 Task: Look for products in the category "Chardonnay" from Florina only.
Action: Mouse moved to (1035, 348)
Screenshot: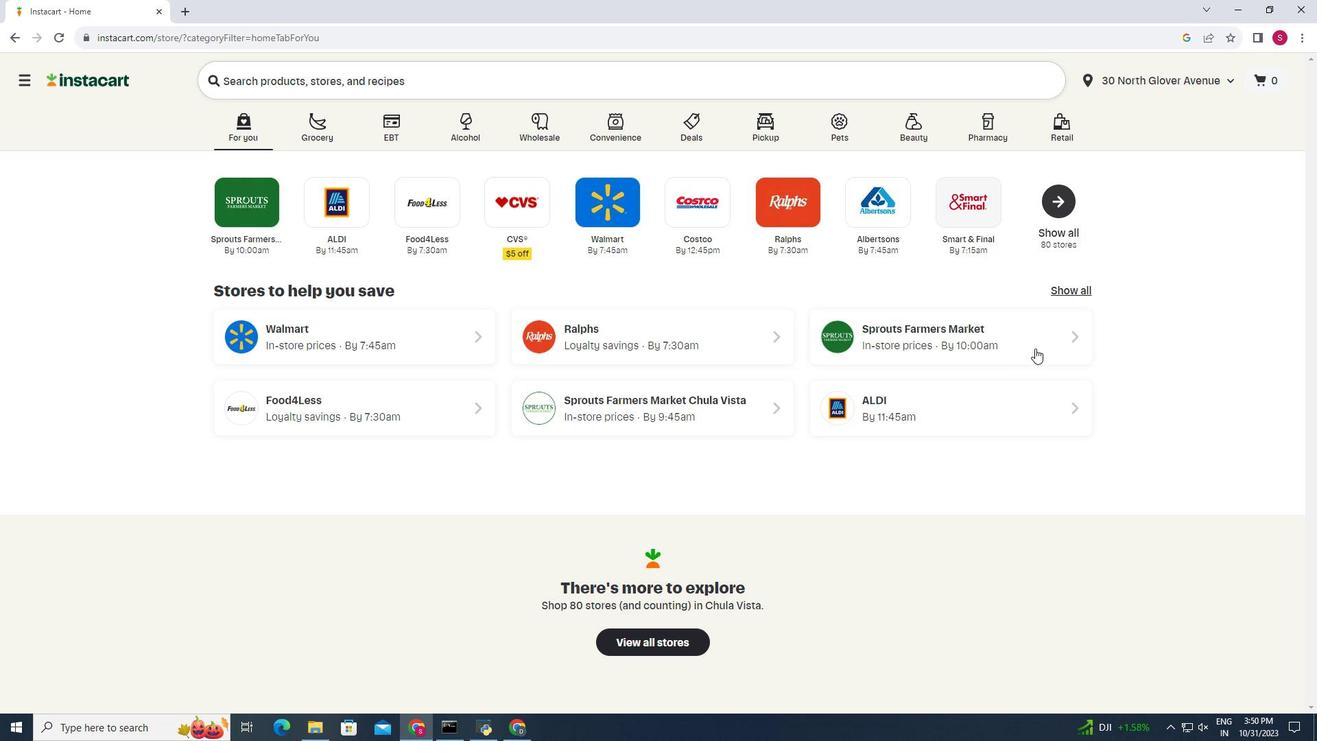 
Action: Mouse pressed left at (1035, 348)
Screenshot: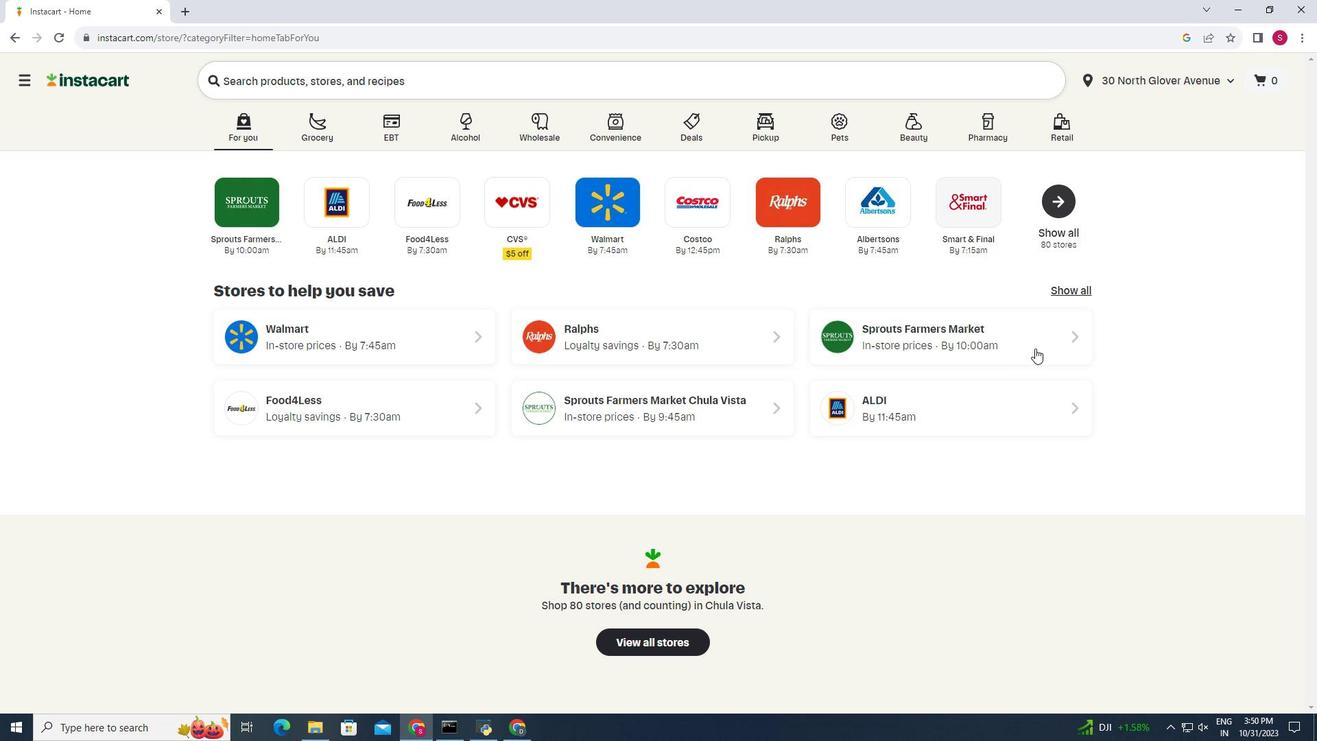 
Action: Mouse moved to (50, 647)
Screenshot: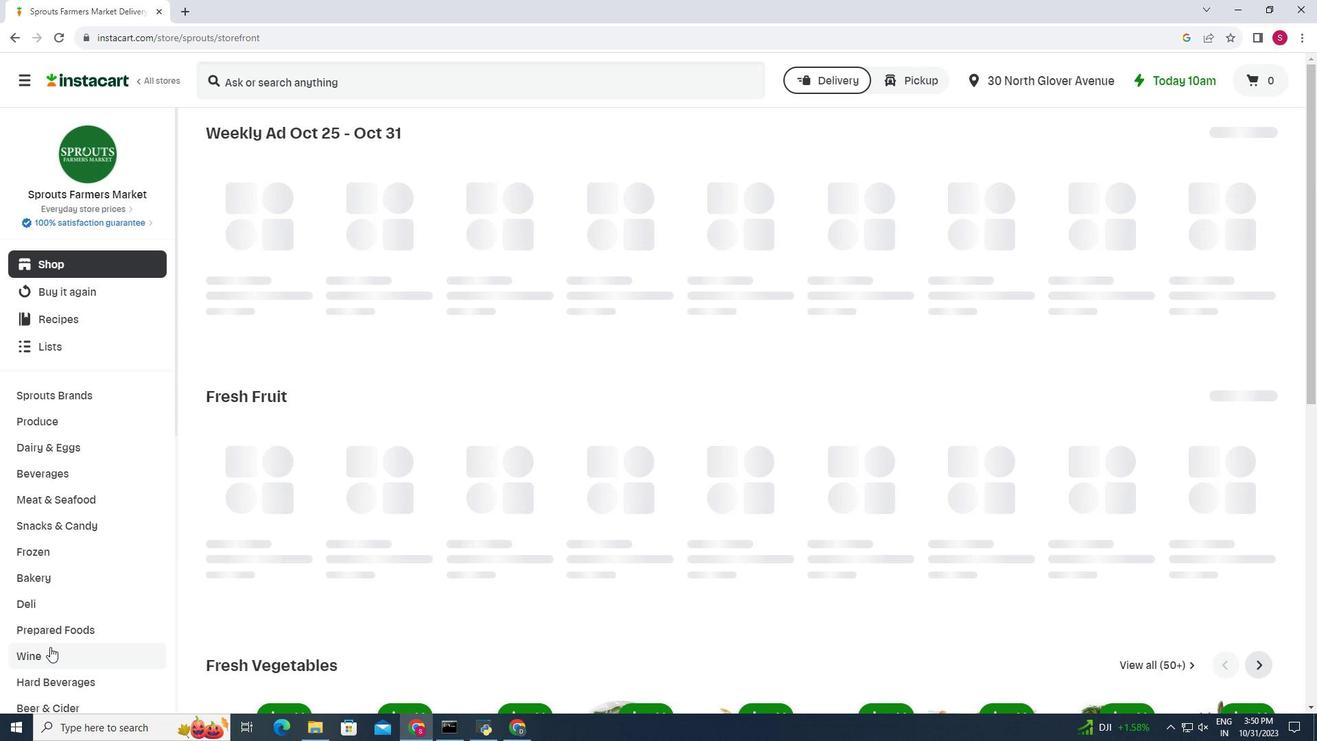 
Action: Mouse pressed left at (50, 647)
Screenshot: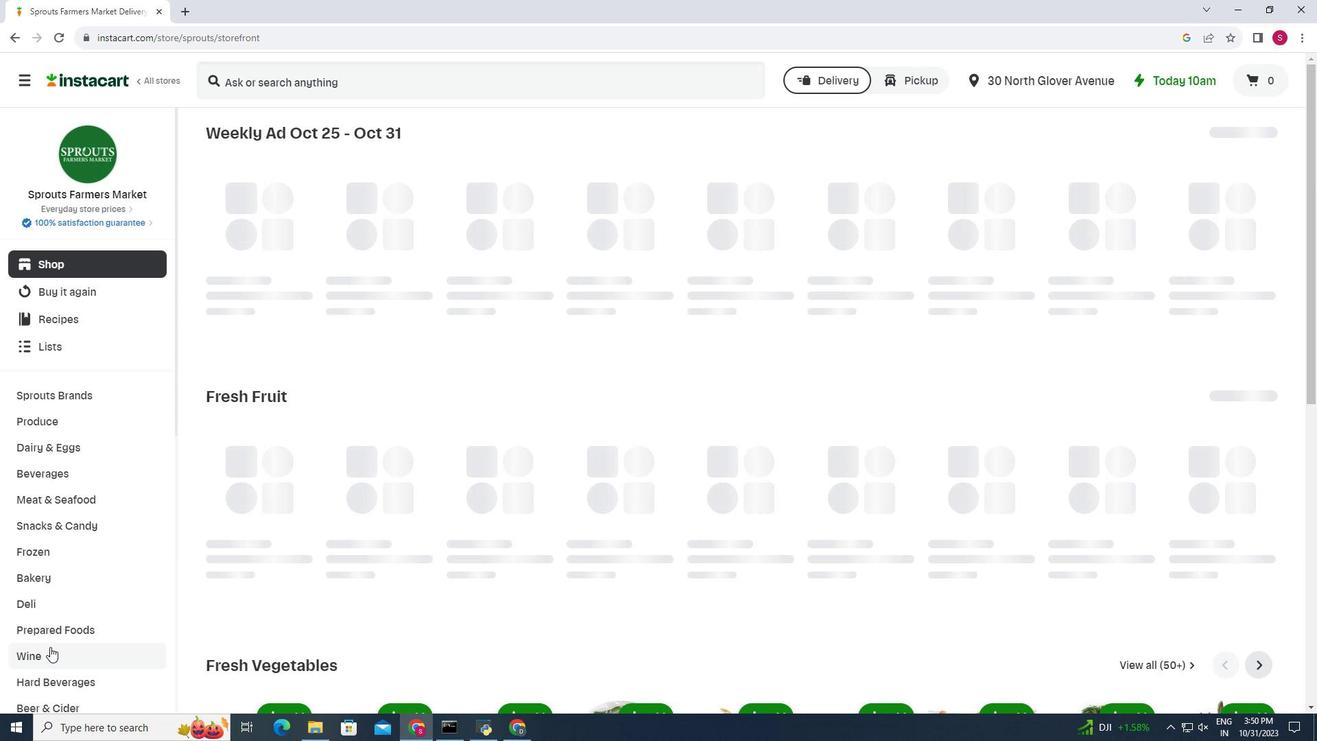
Action: Mouse moved to (373, 166)
Screenshot: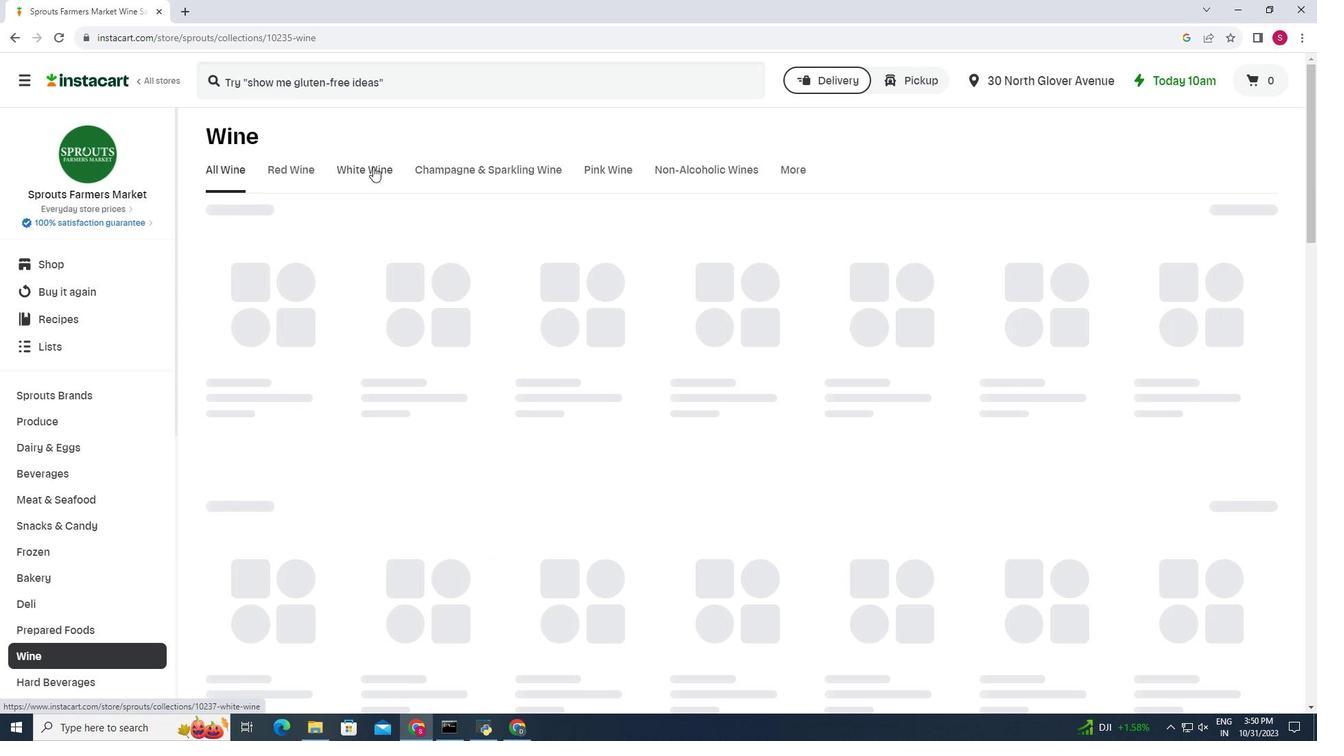 
Action: Mouse pressed left at (373, 166)
Screenshot: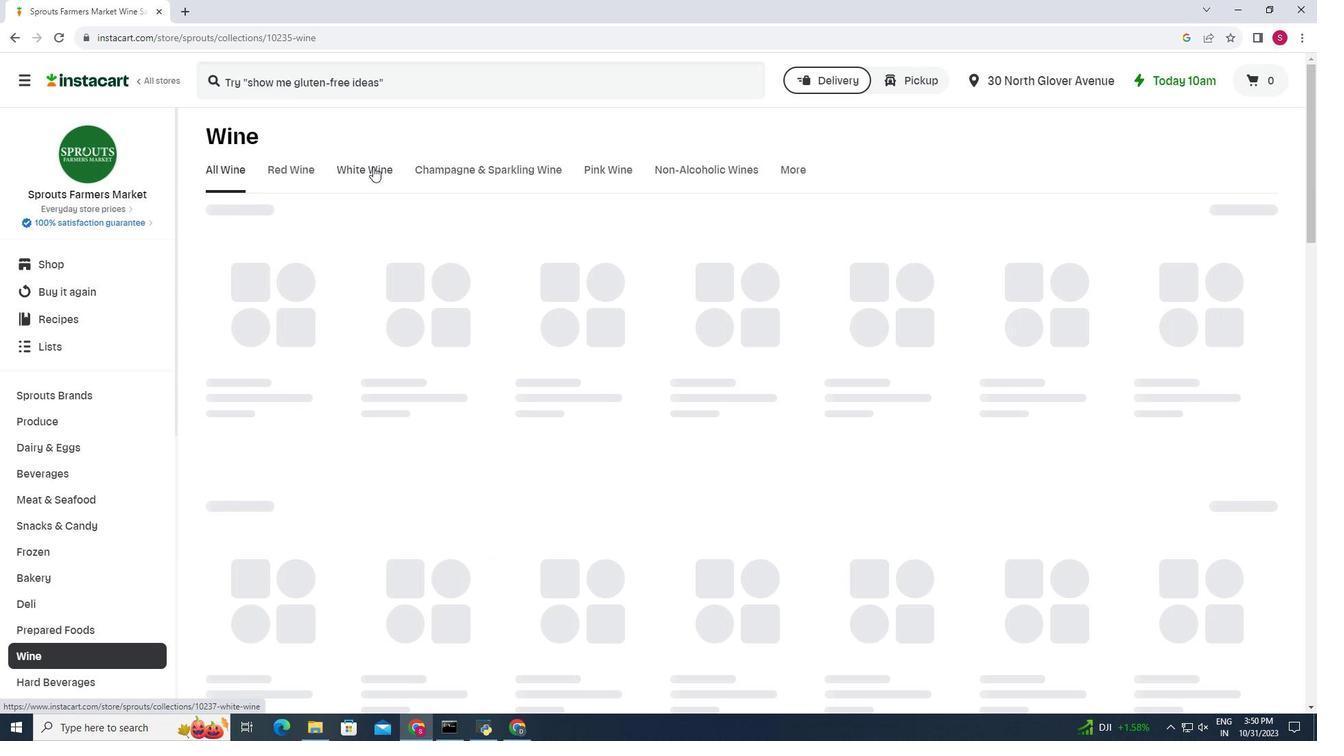 
Action: Mouse moved to (453, 234)
Screenshot: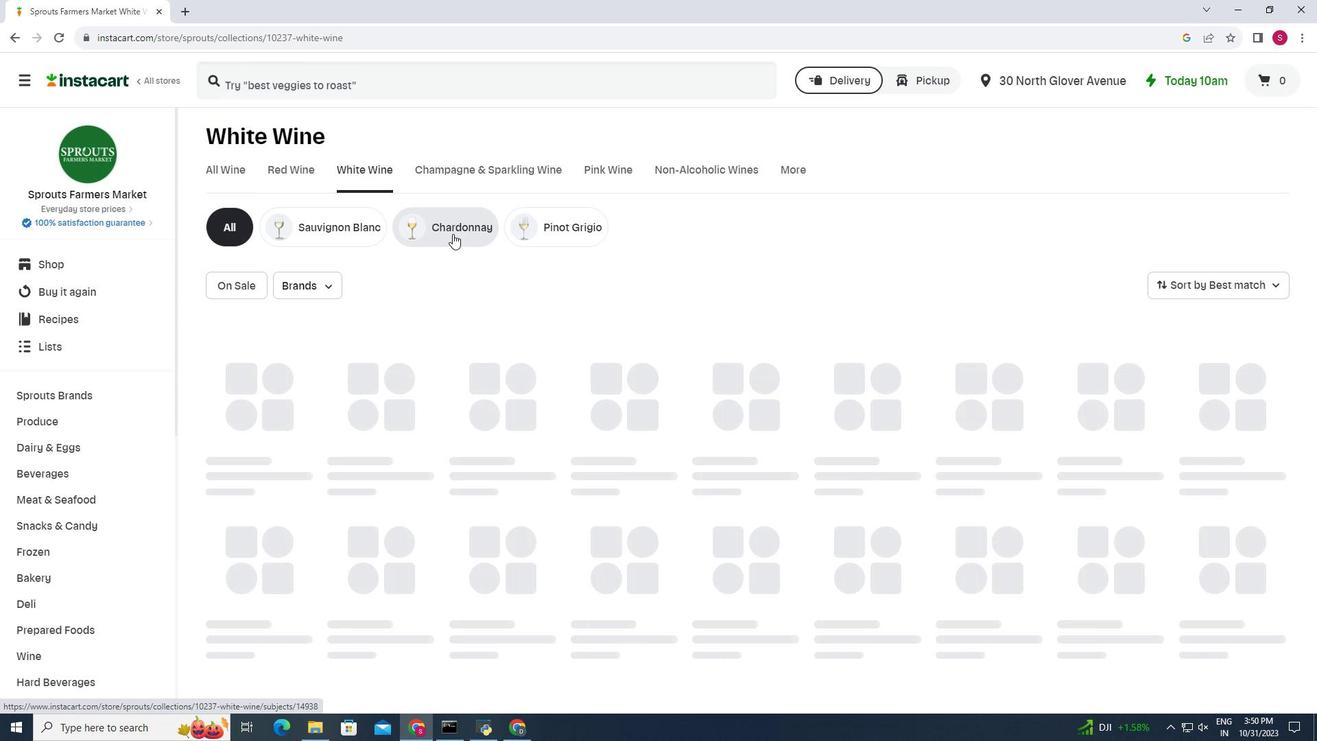 
Action: Mouse pressed left at (453, 234)
Screenshot: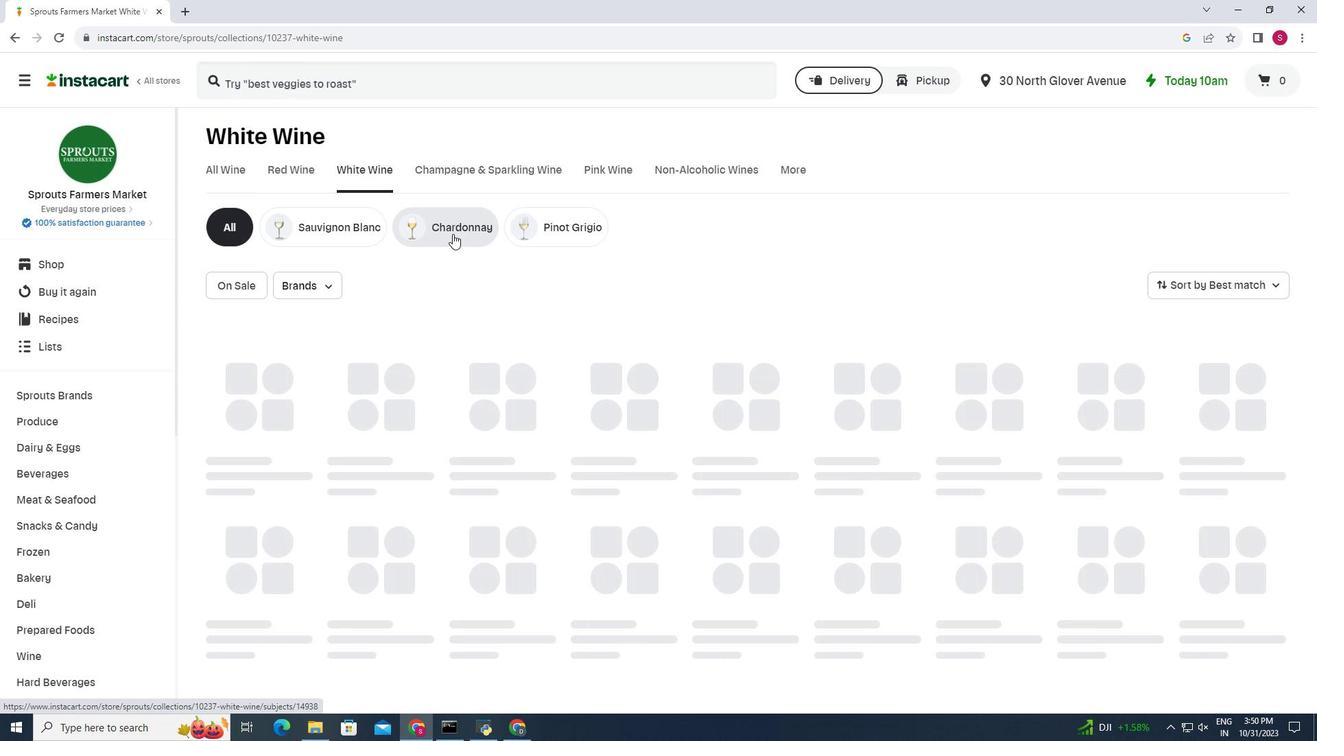
Action: Mouse moved to (313, 284)
Screenshot: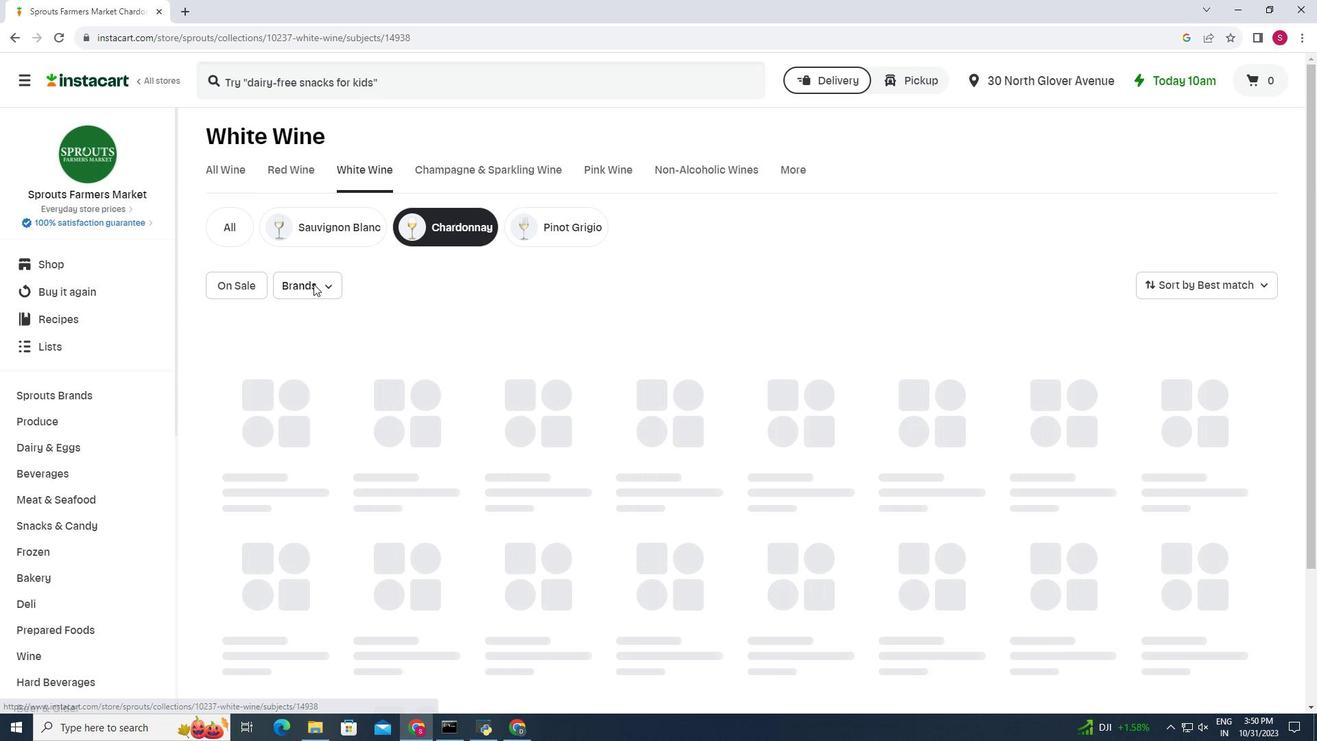
Action: Mouse pressed left at (313, 284)
Screenshot: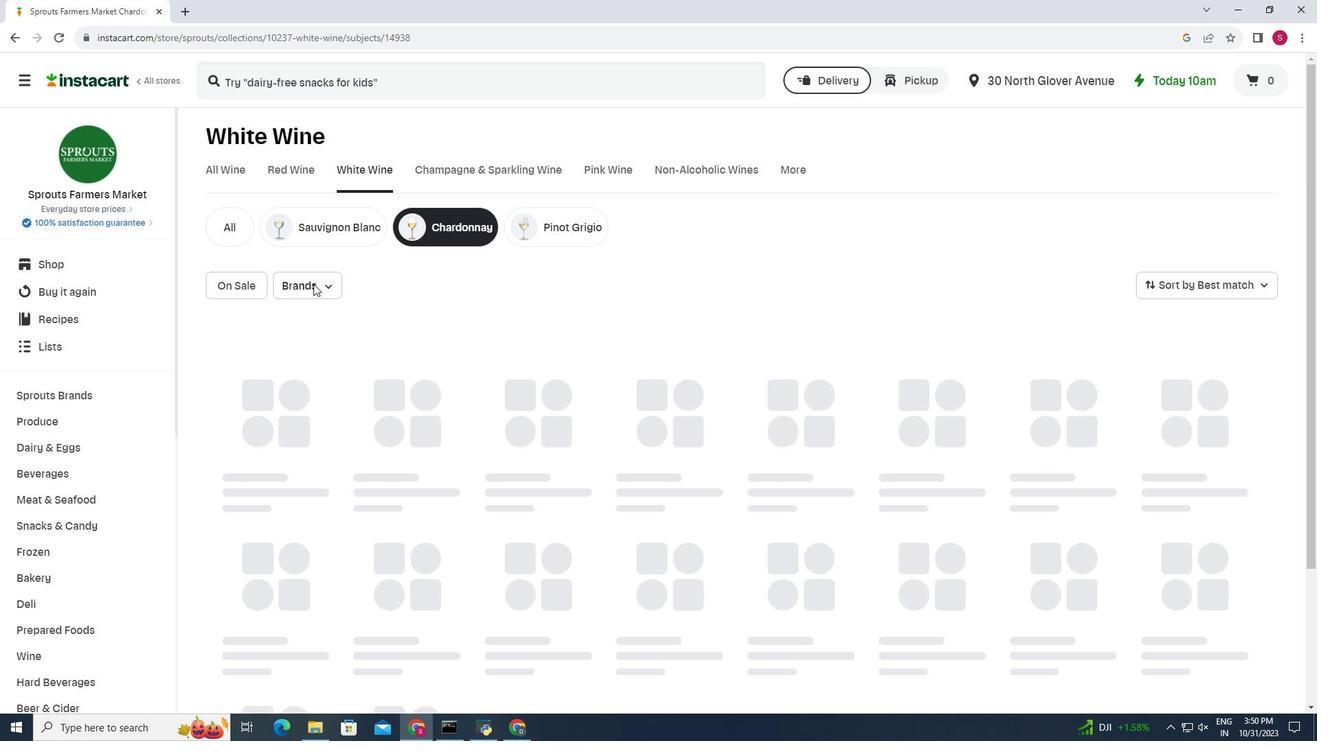 
Action: Mouse moved to (360, 341)
Screenshot: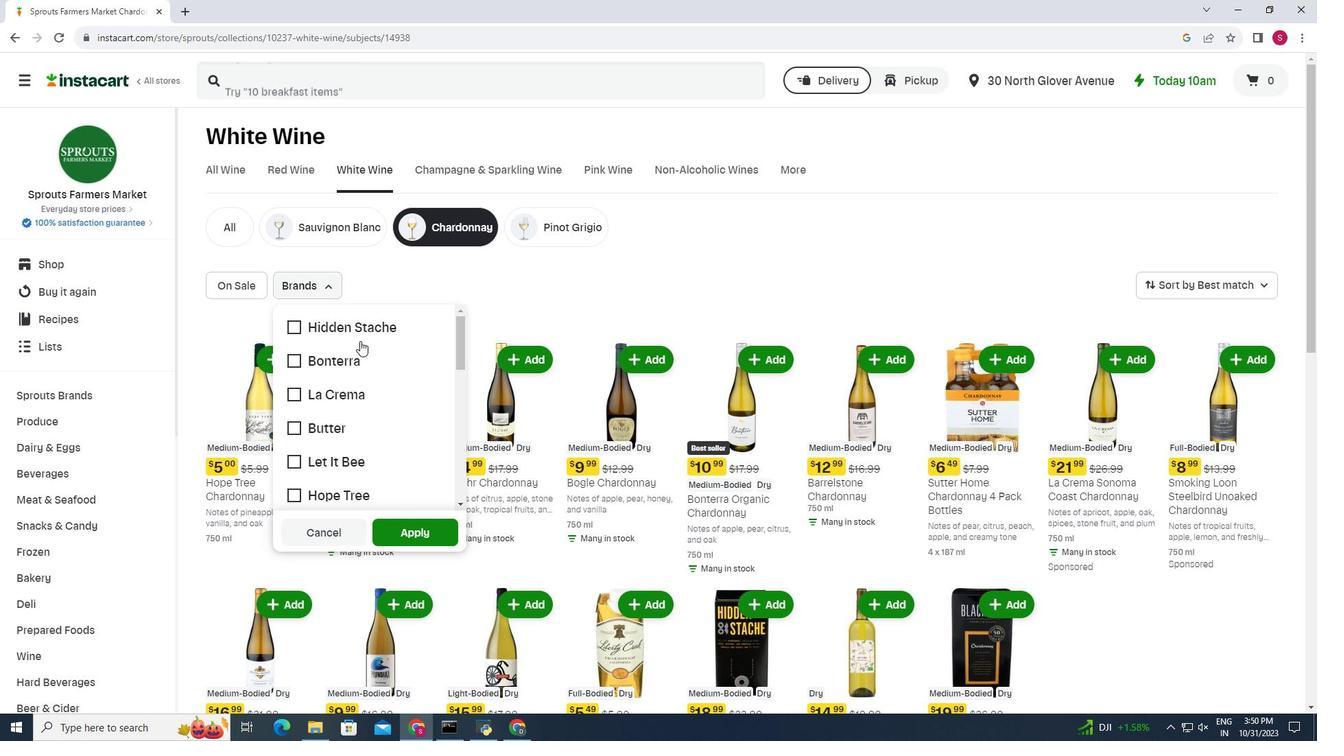 
Action: Mouse scrolled (360, 340) with delta (0, 0)
Screenshot: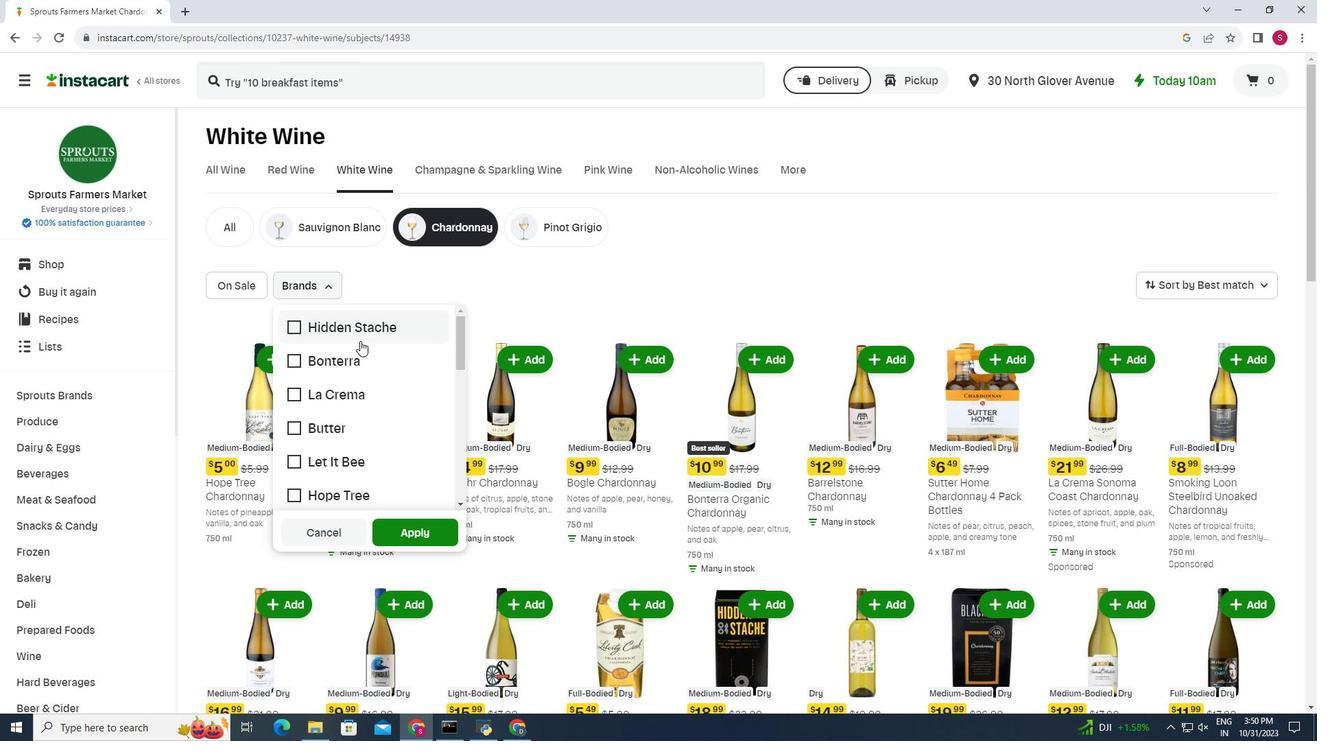 
Action: Mouse moved to (361, 341)
Screenshot: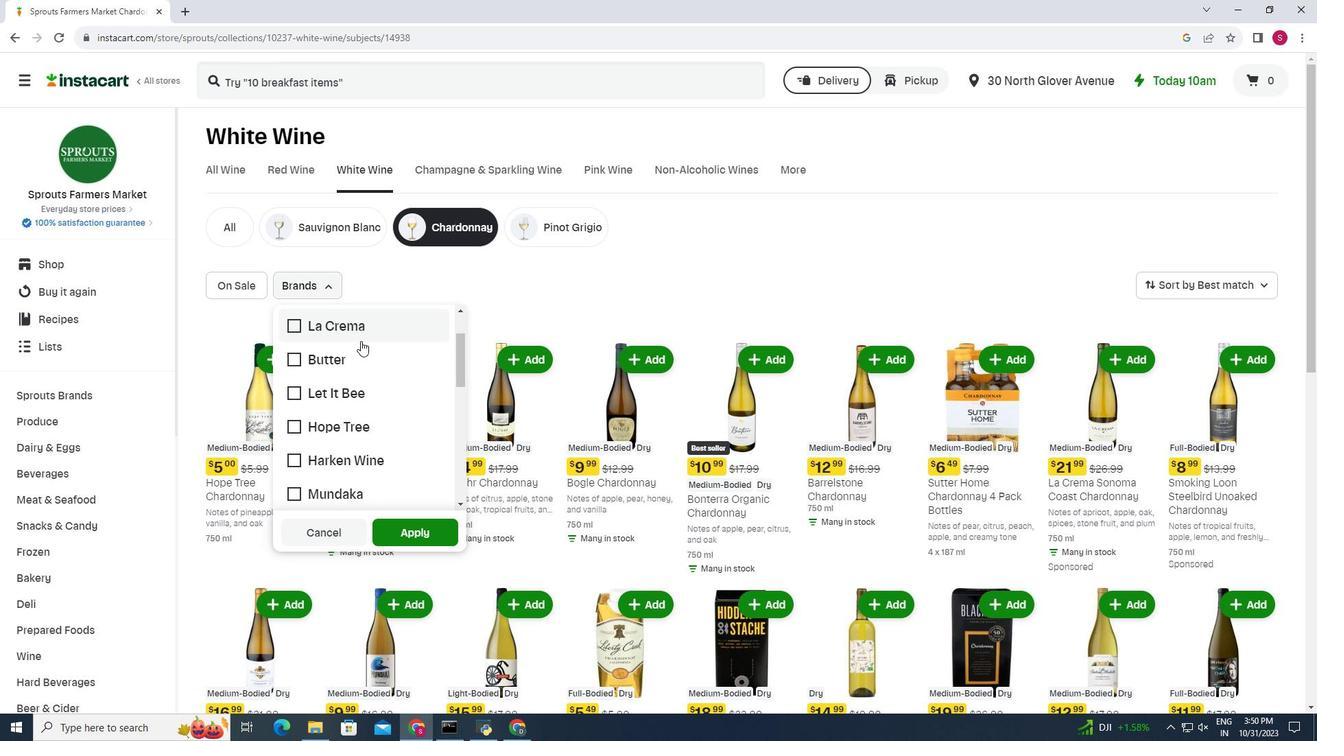 
Action: Mouse scrolled (361, 340) with delta (0, 0)
Screenshot: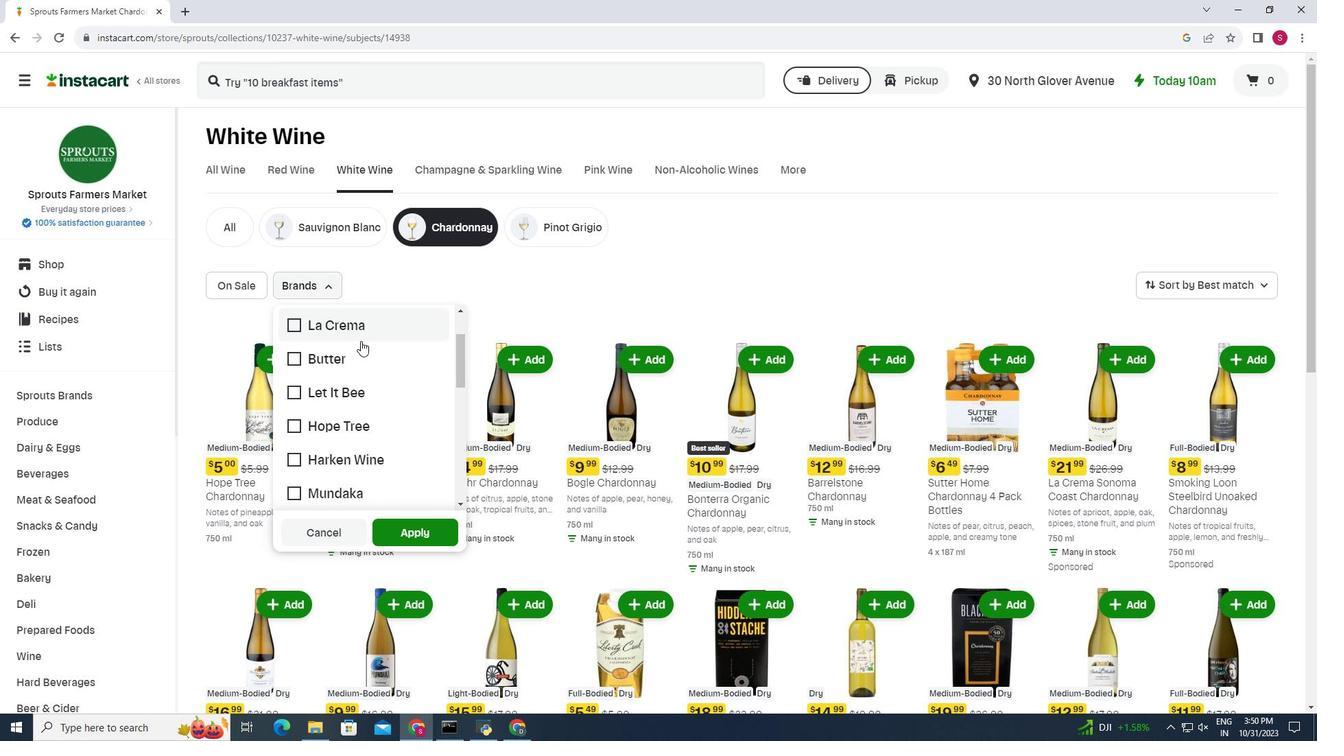 
Action: Mouse scrolled (361, 340) with delta (0, 0)
Screenshot: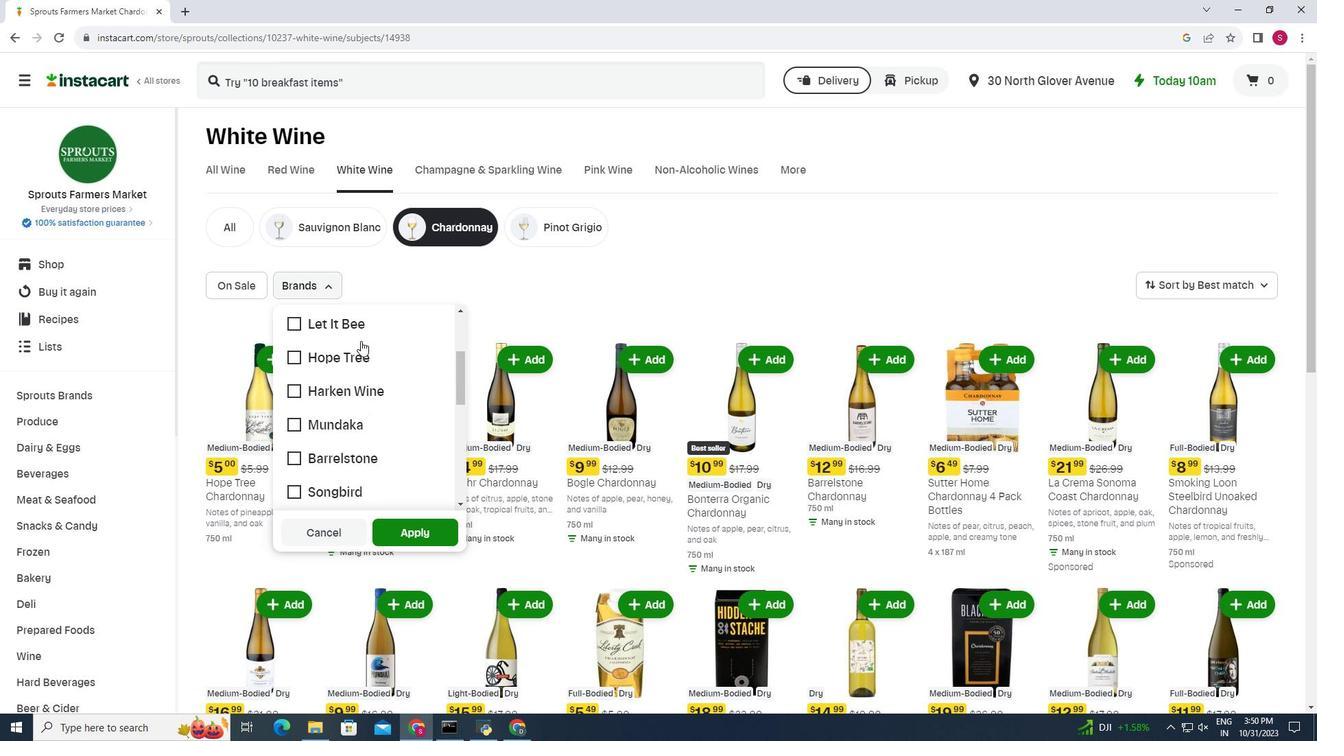 
Action: Mouse scrolled (361, 340) with delta (0, 0)
Screenshot: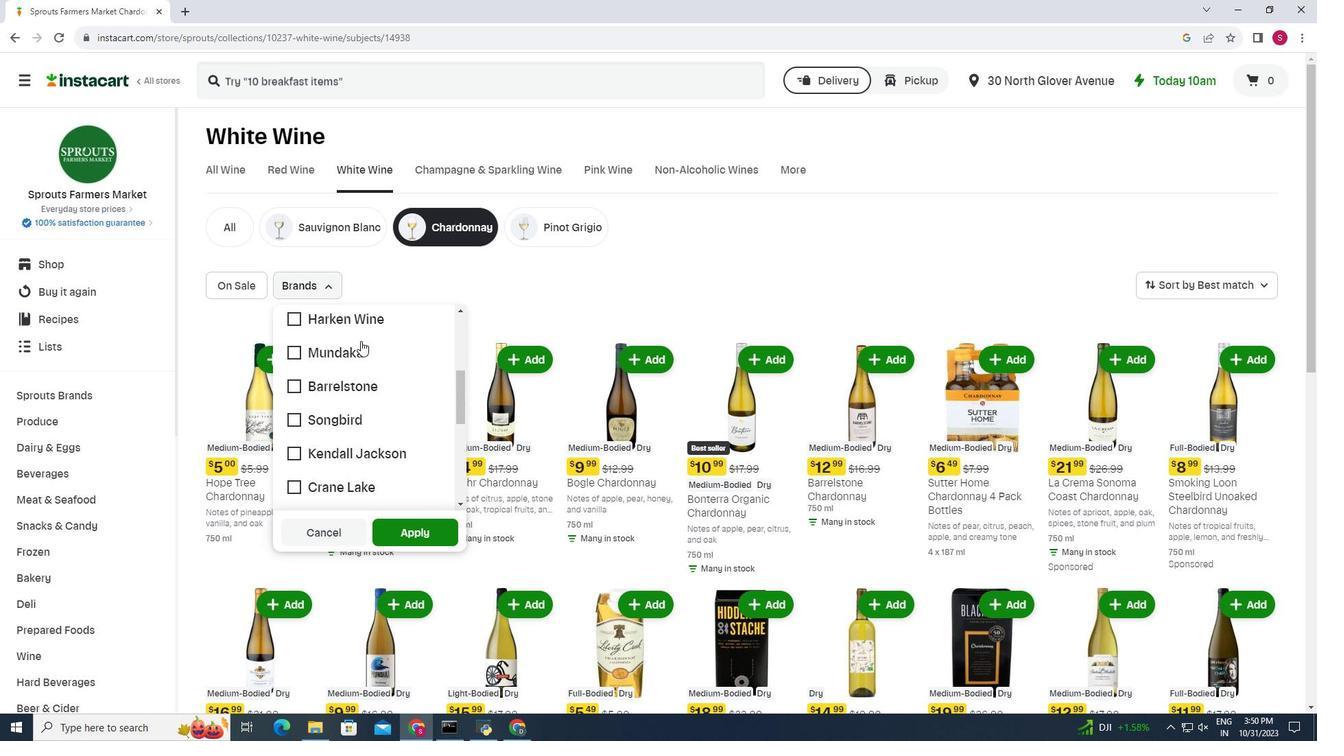 
Action: Mouse scrolled (361, 340) with delta (0, 0)
Screenshot: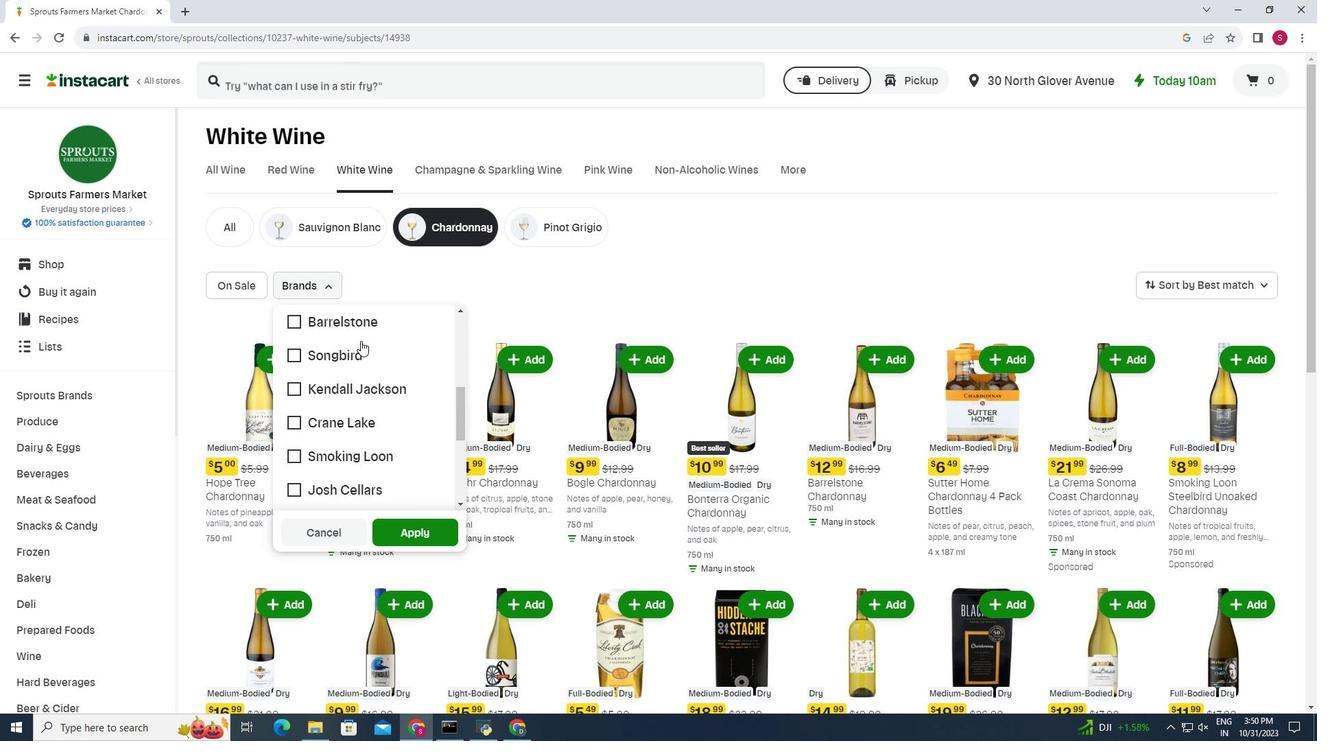 
Action: Mouse scrolled (361, 340) with delta (0, 0)
Screenshot: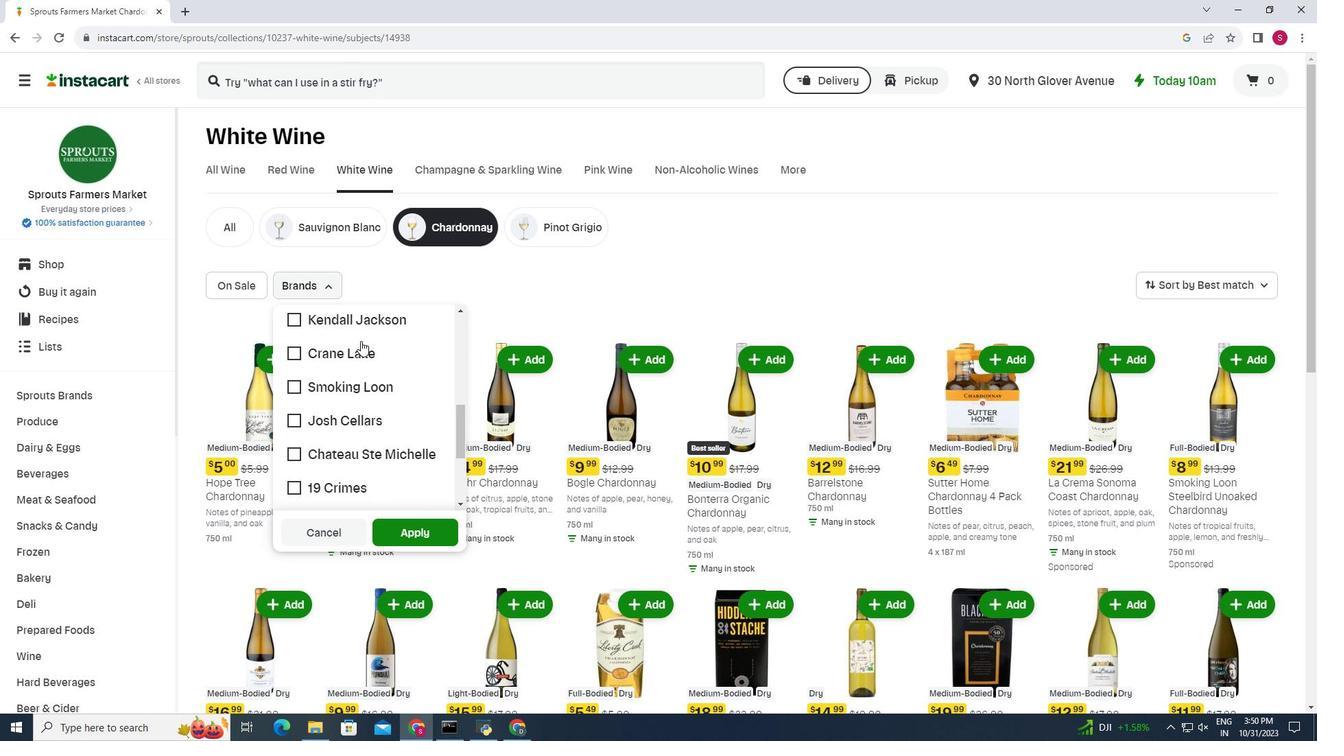 
Action: Mouse scrolled (361, 340) with delta (0, 0)
Screenshot: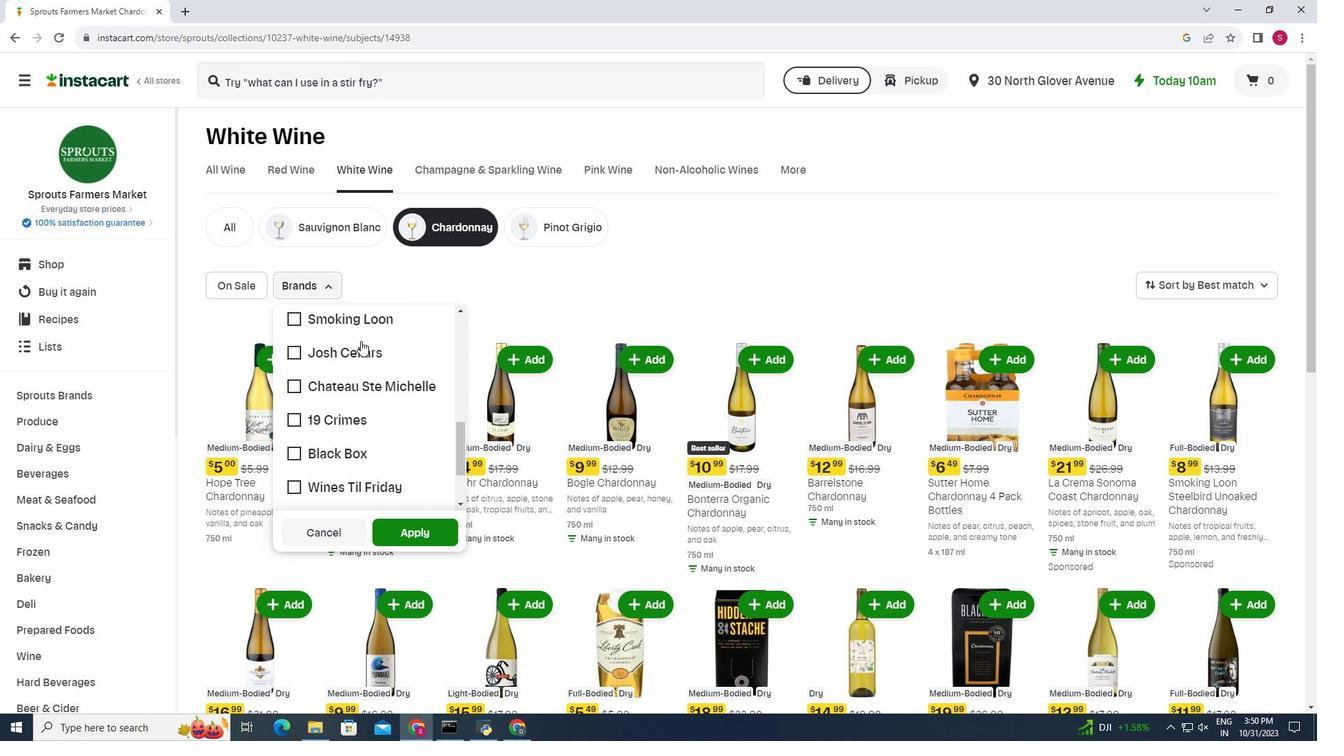 
Action: Mouse scrolled (361, 340) with delta (0, 0)
Screenshot: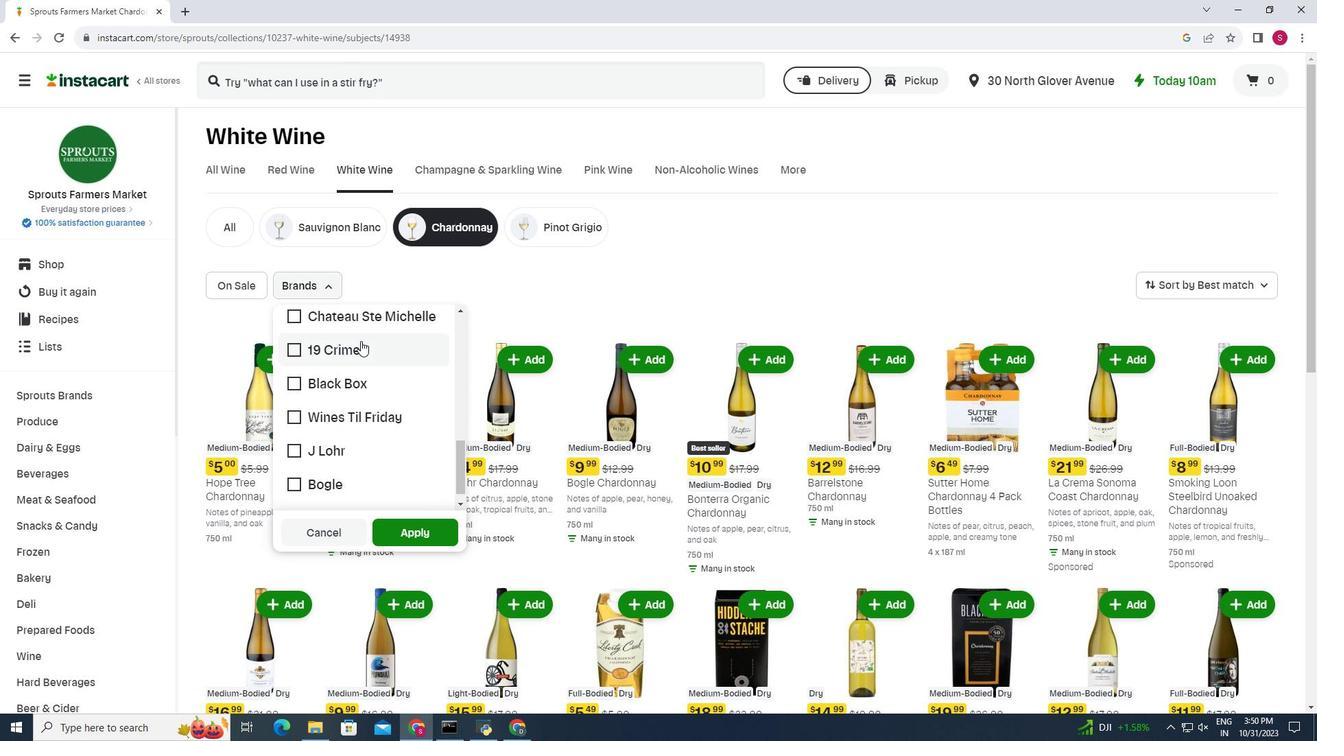
Action: Mouse moved to (411, 416)
Screenshot: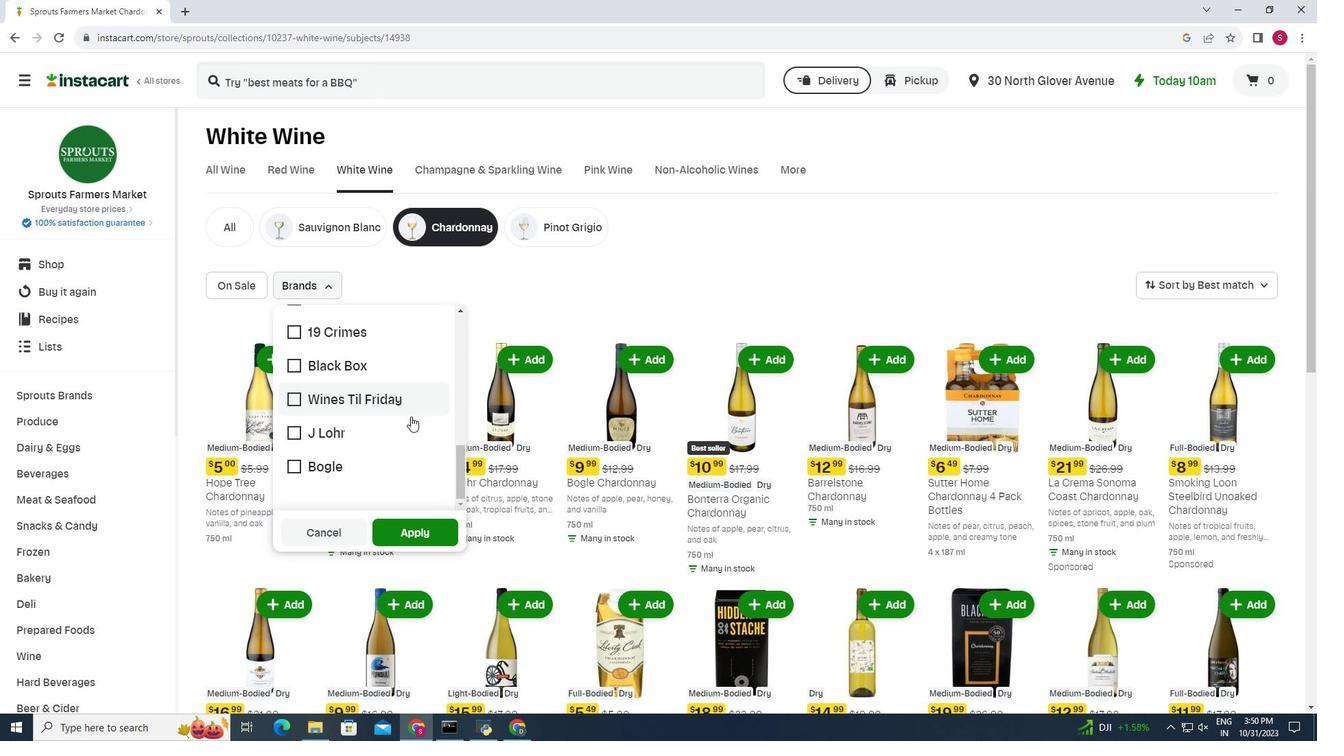 
Action: Mouse scrolled (411, 417) with delta (0, 0)
Screenshot: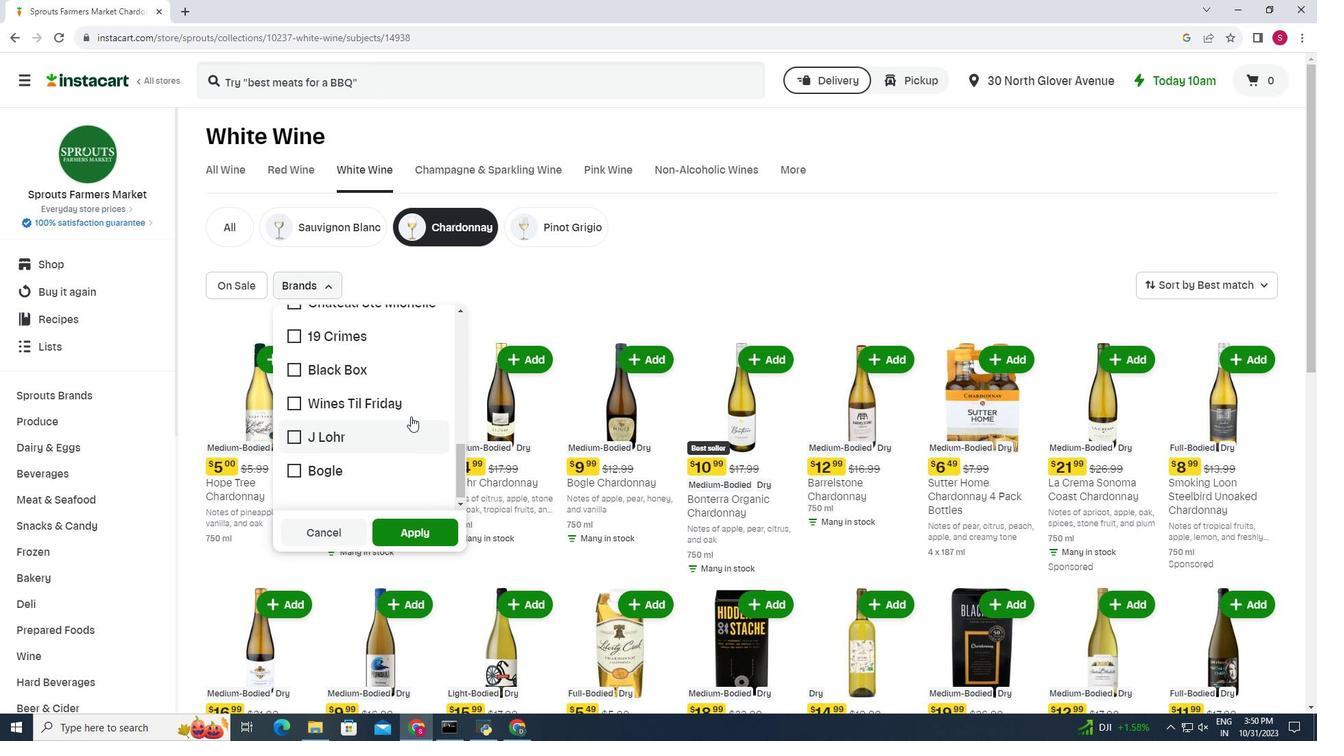 
Action: Mouse scrolled (411, 417) with delta (0, 0)
Screenshot: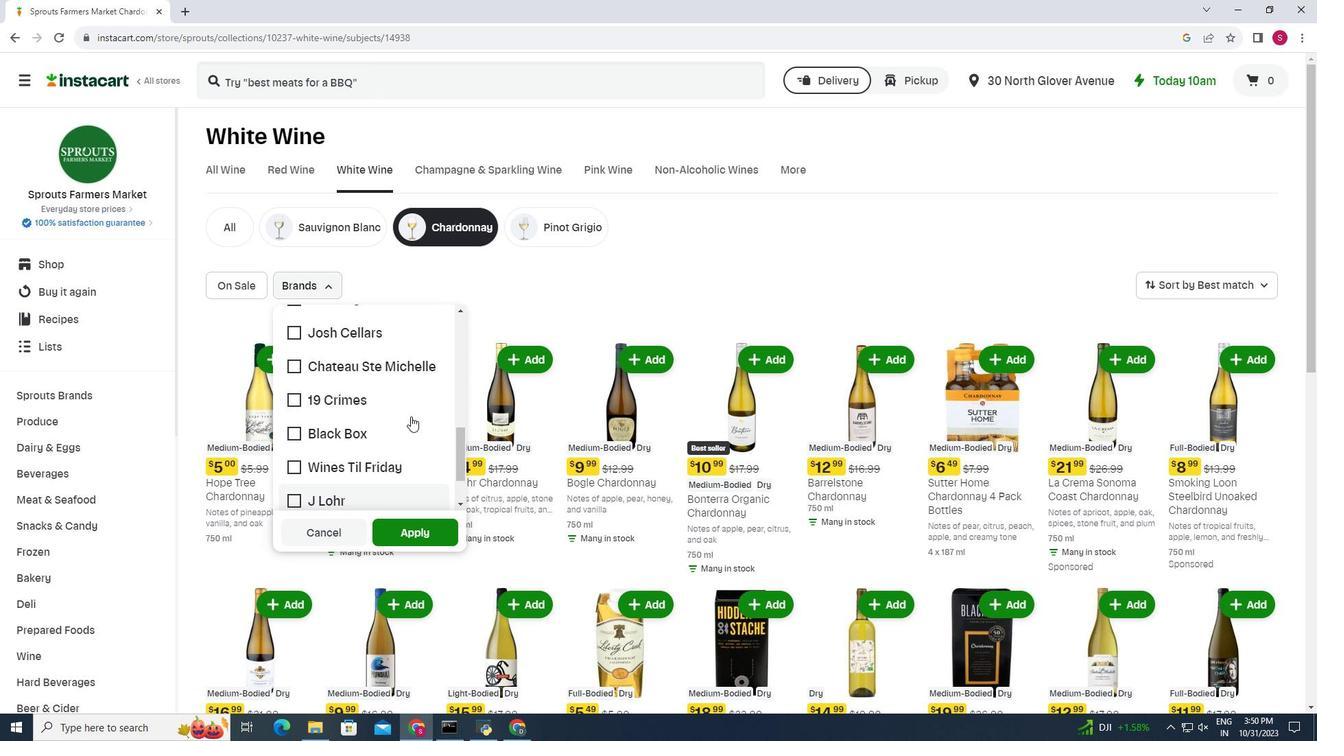 
Action: Mouse scrolled (411, 417) with delta (0, 0)
Screenshot: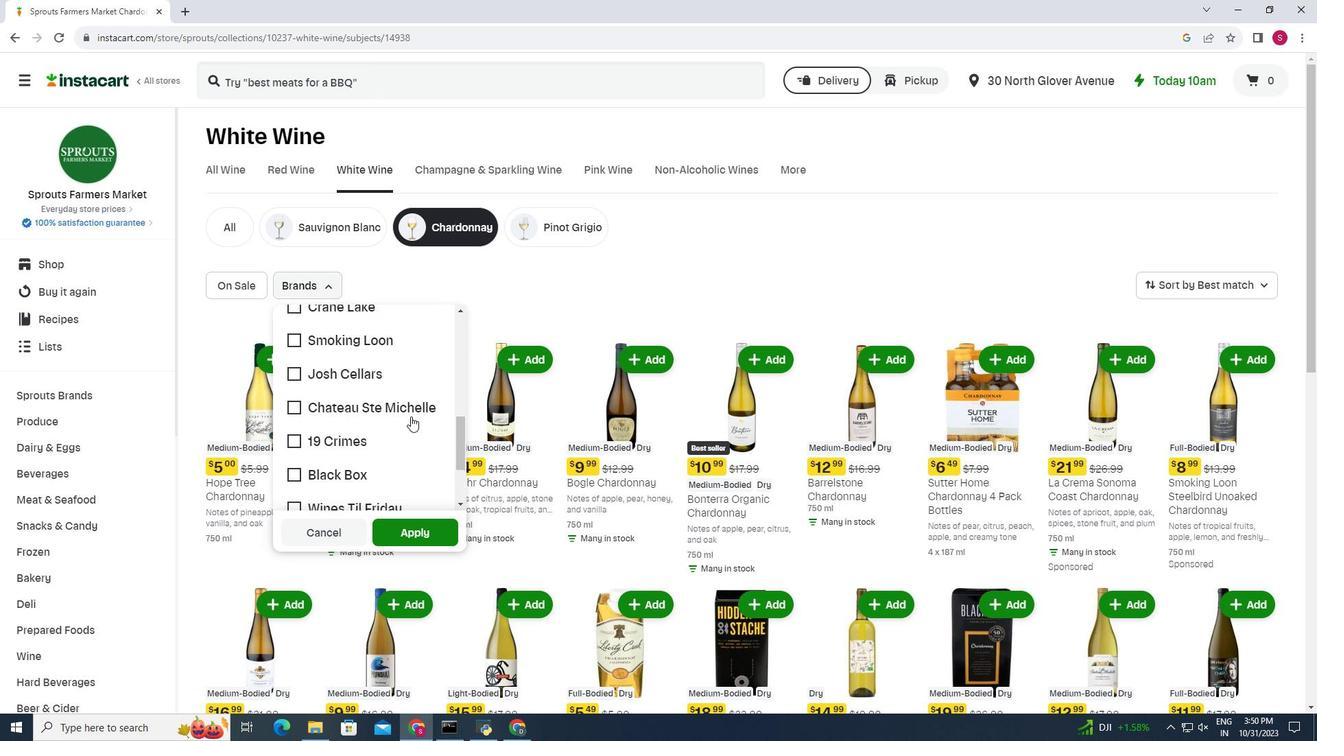 
Action: Mouse scrolled (411, 417) with delta (0, 0)
Screenshot: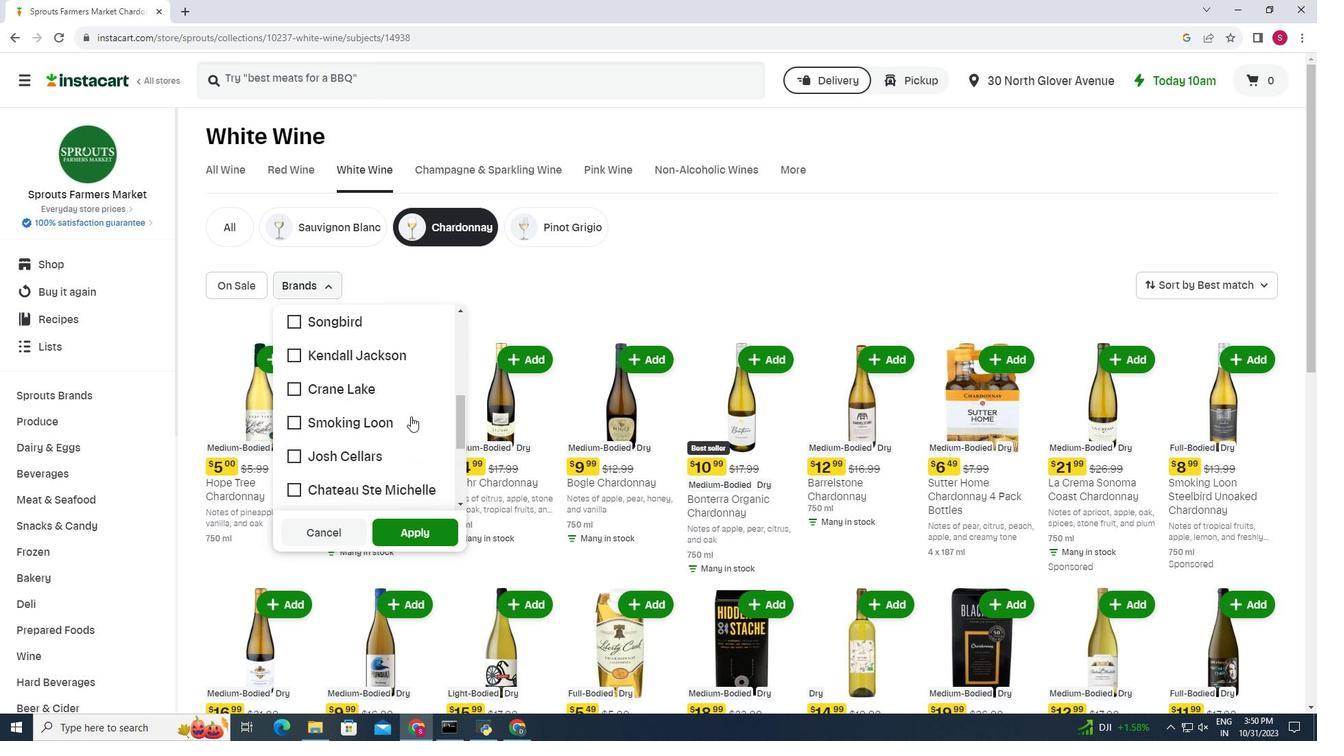 
Action: Mouse scrolled (411, 417) with delta (0, 0)
Screenshot: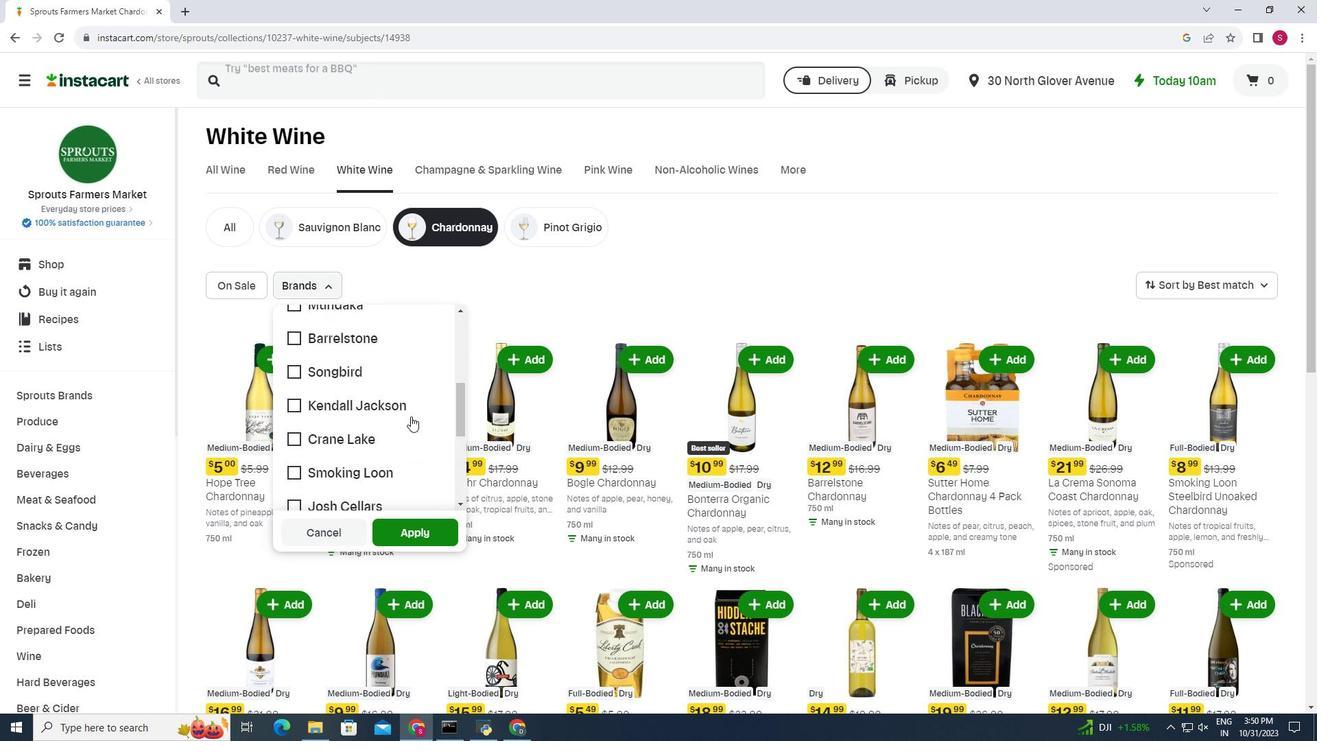
Action: Mouse scrolled (411, 417) with delta (0, 0)
Screenshot: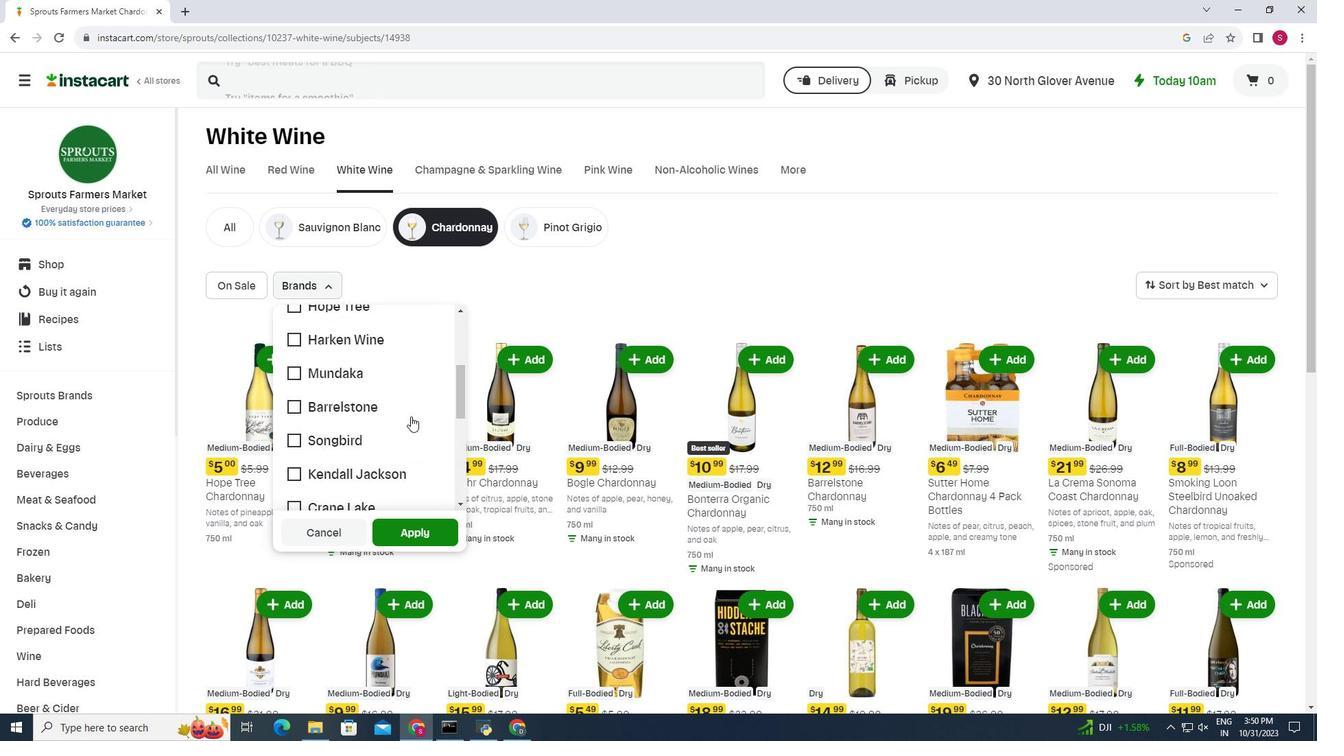 
Action: Mouse scrolled (411, 417) with delta (0, 0)
Screenshot: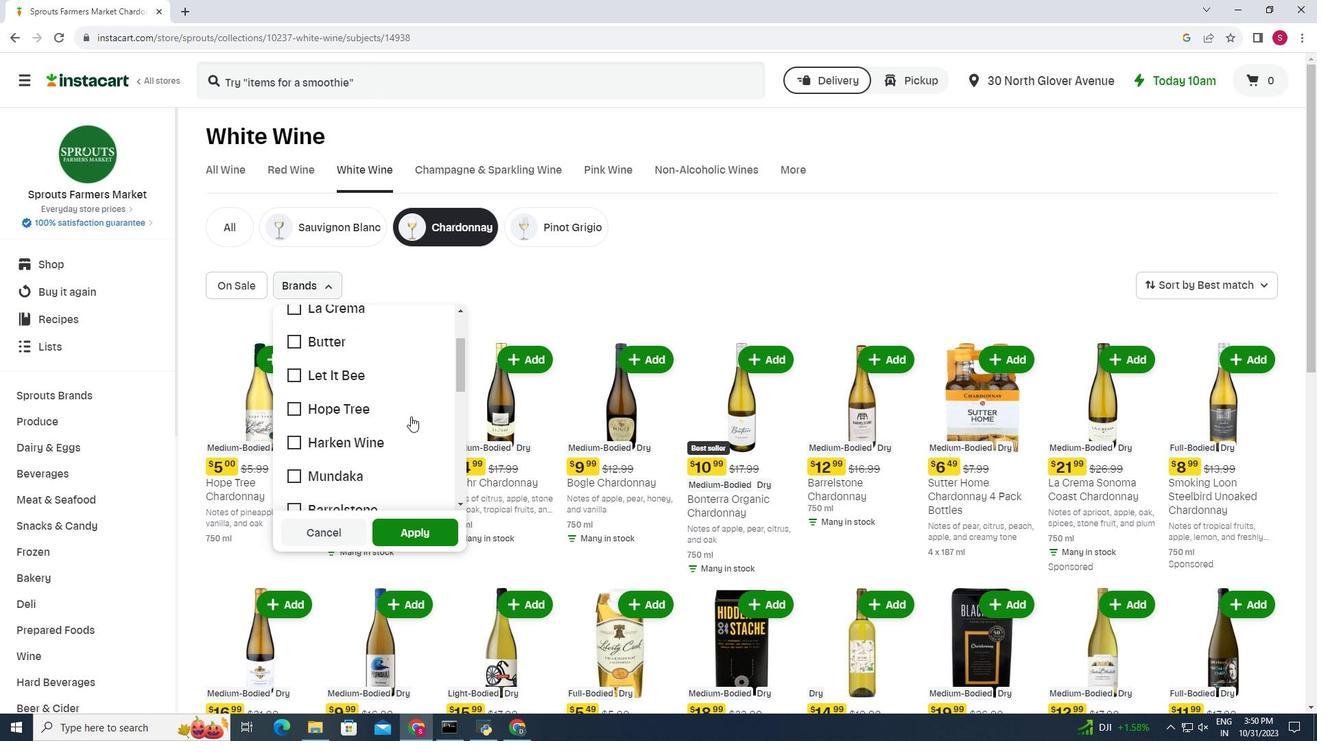 
Action: Mouse scrolled (411, 417) with delta (0, 0)
Screenshot: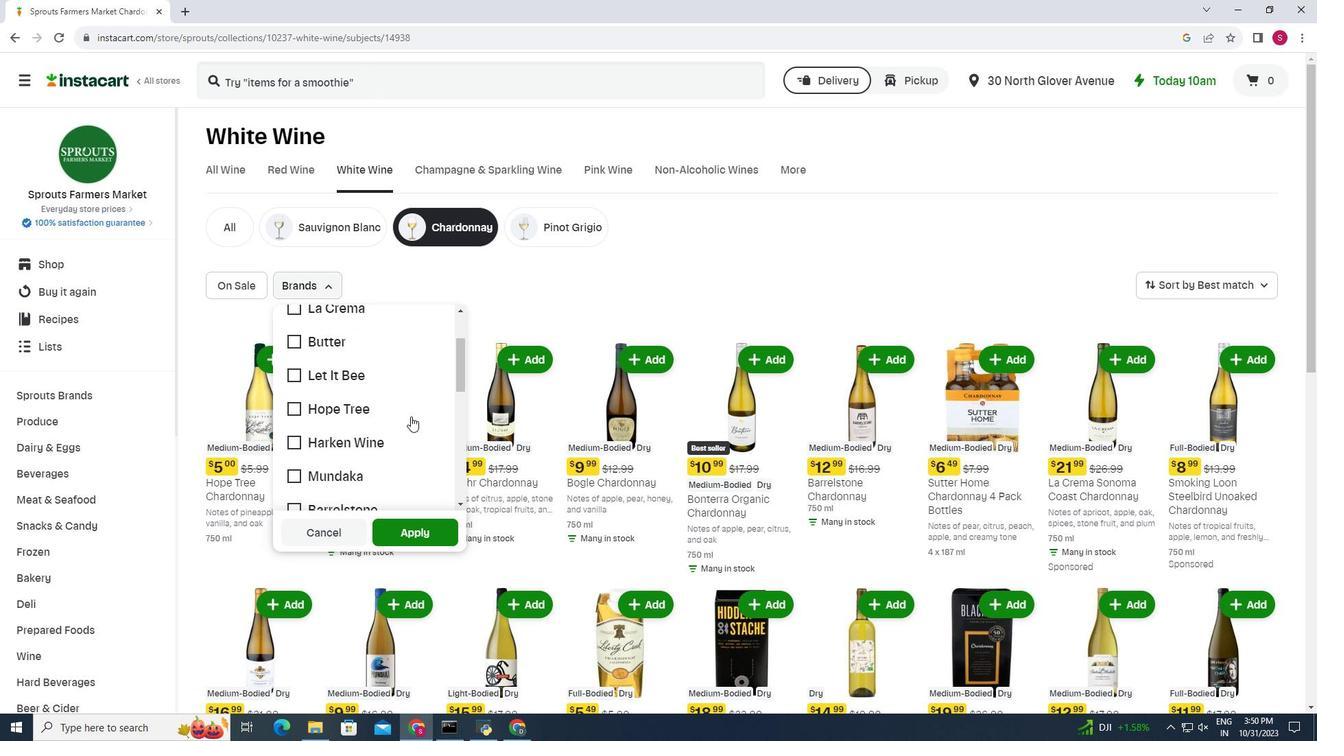 
Action: Mouse scrolled (411, 417) with delta (0, 0)
Screenshot: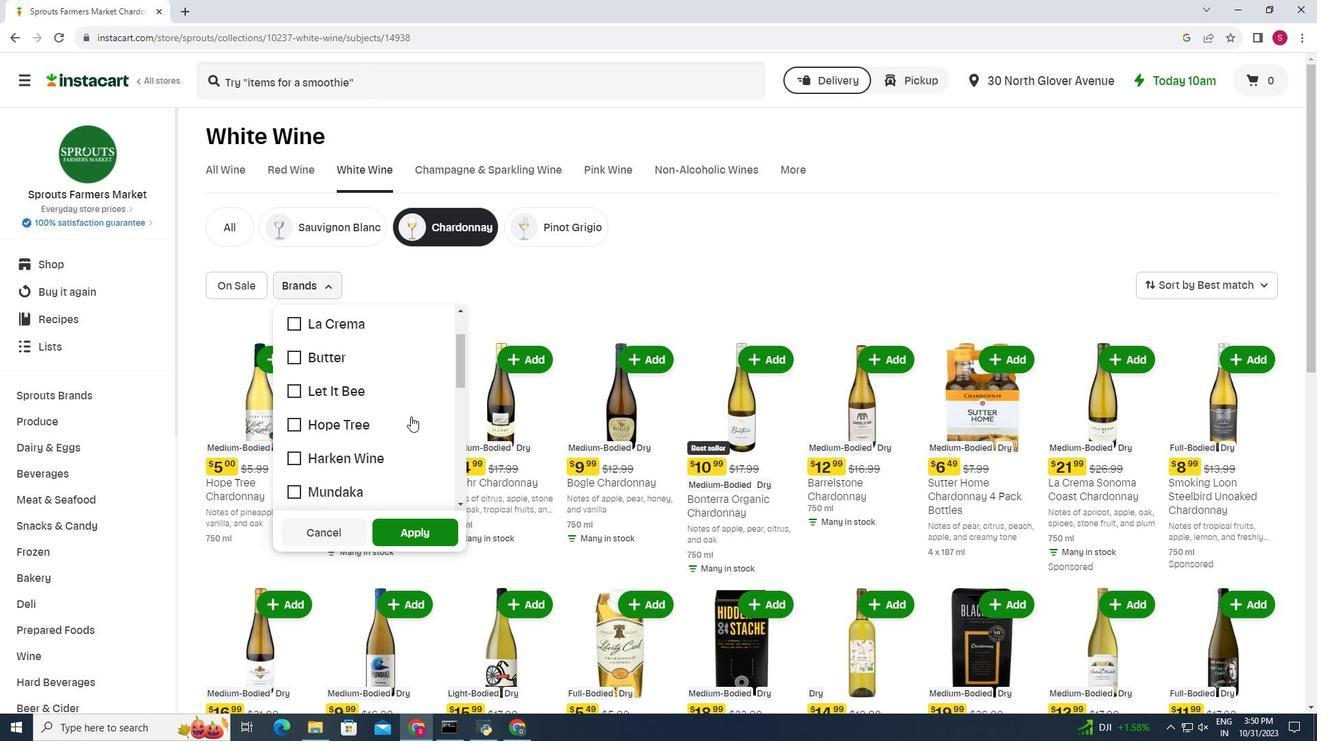
Action: Mouse scrolled (411, 417) with delta (0, 0)
Screenshot: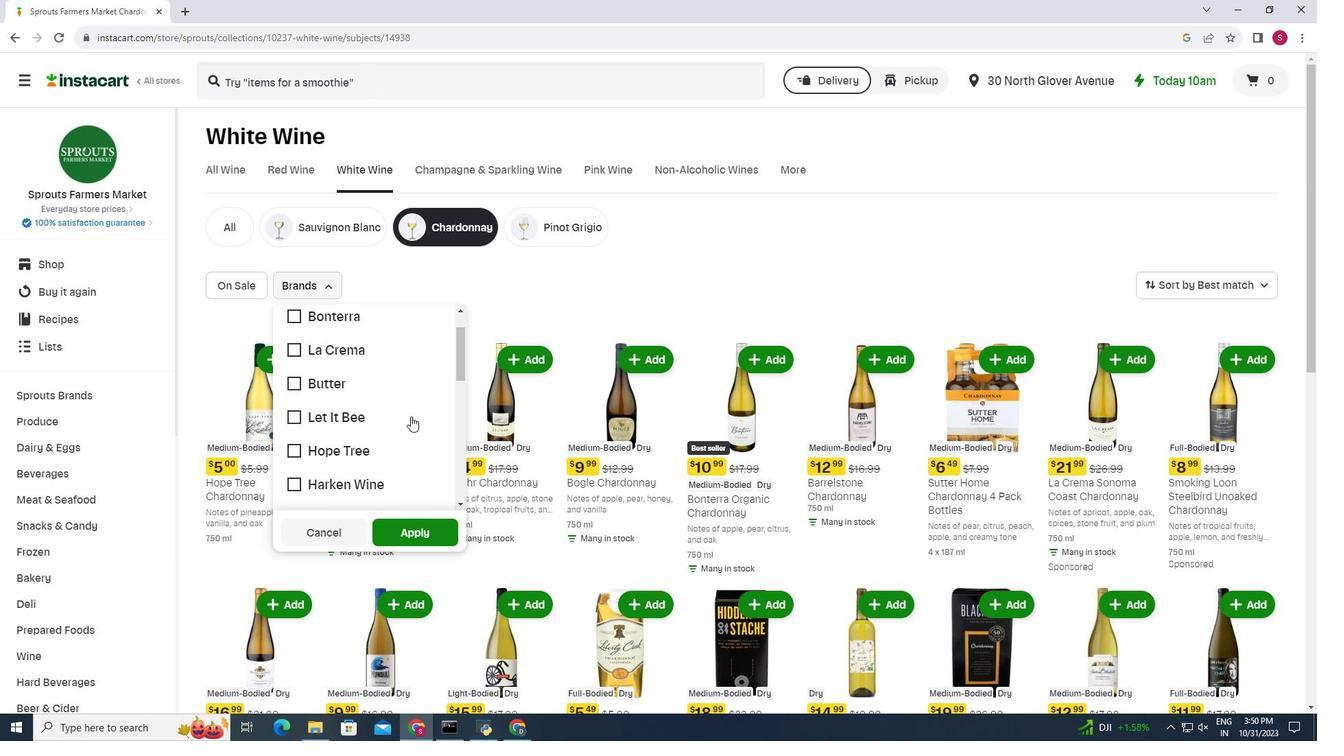 
Action: Mouse scrolled (411, 417) with delta (0, 0)
Screenshot: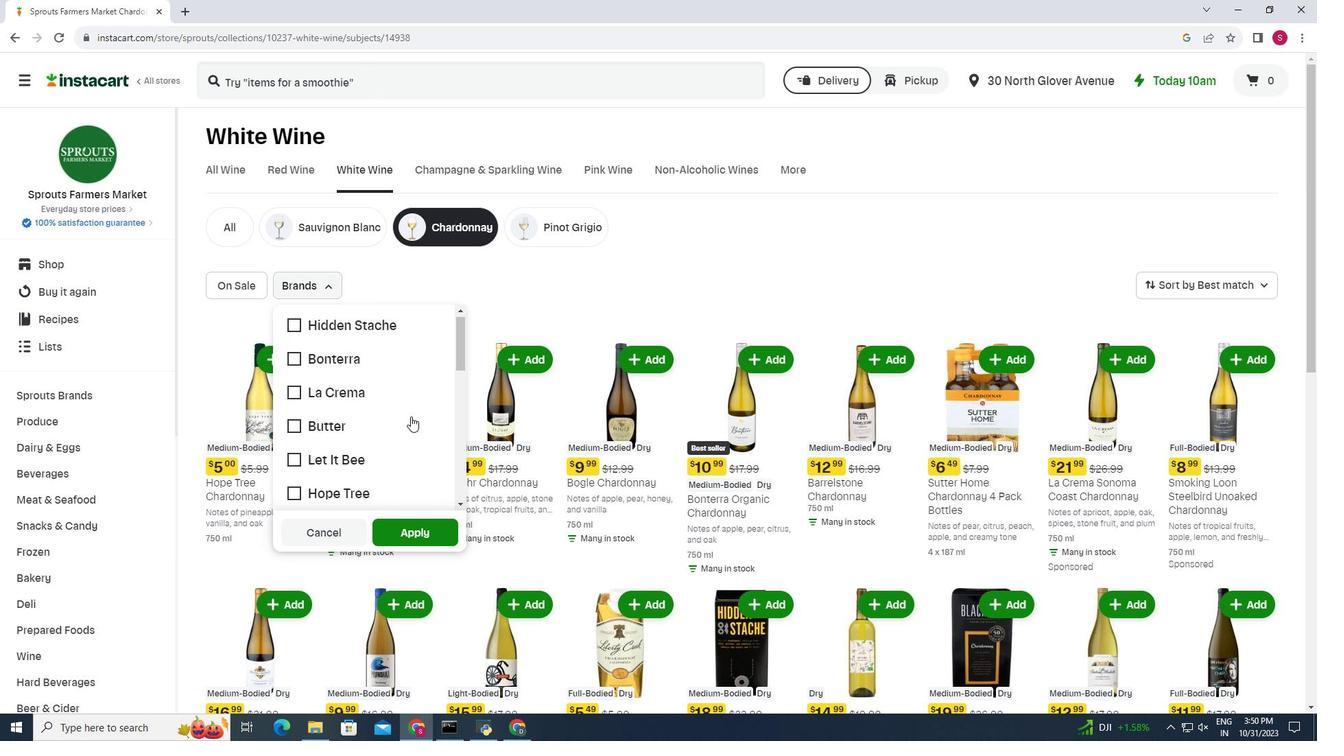
Action: Mouse scrolled (411, 415) with delta (0, 0)
Screenshot: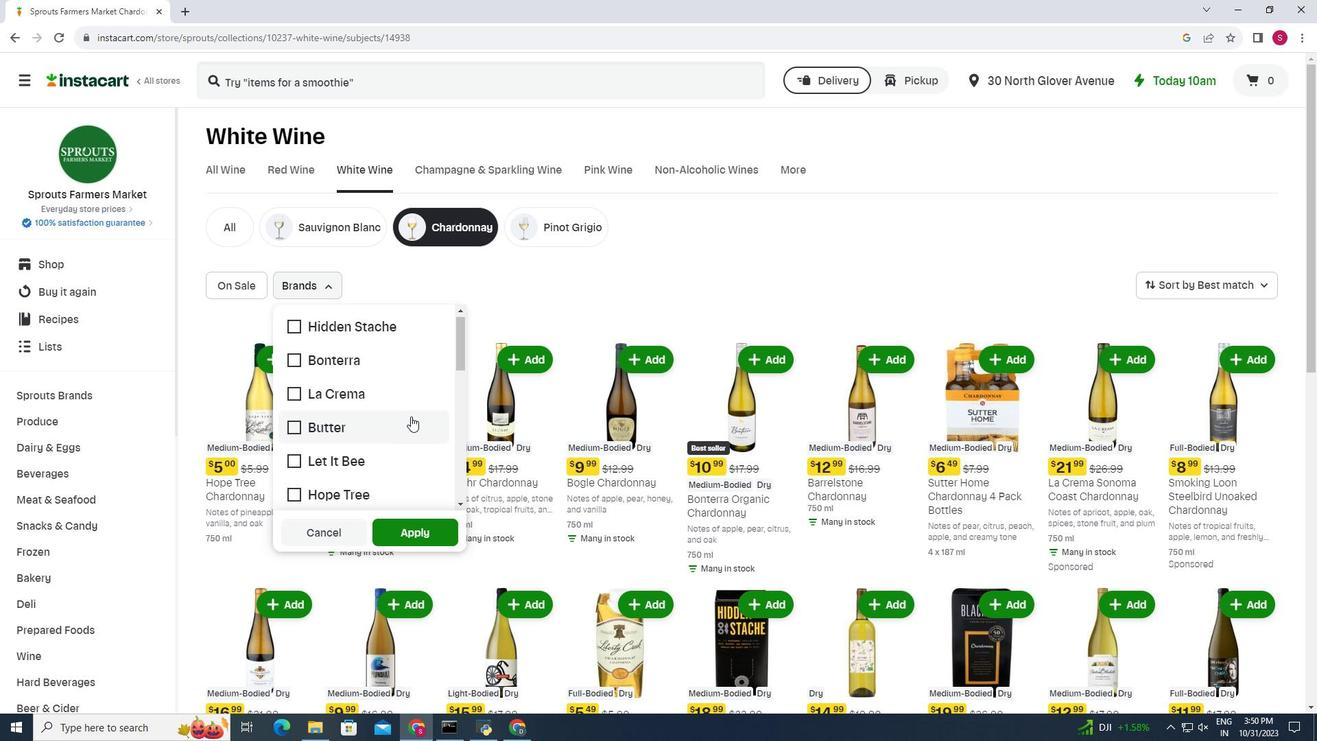 
Action: Mouse scrolled (411, 415) with delta (0, 0)
Screenshot: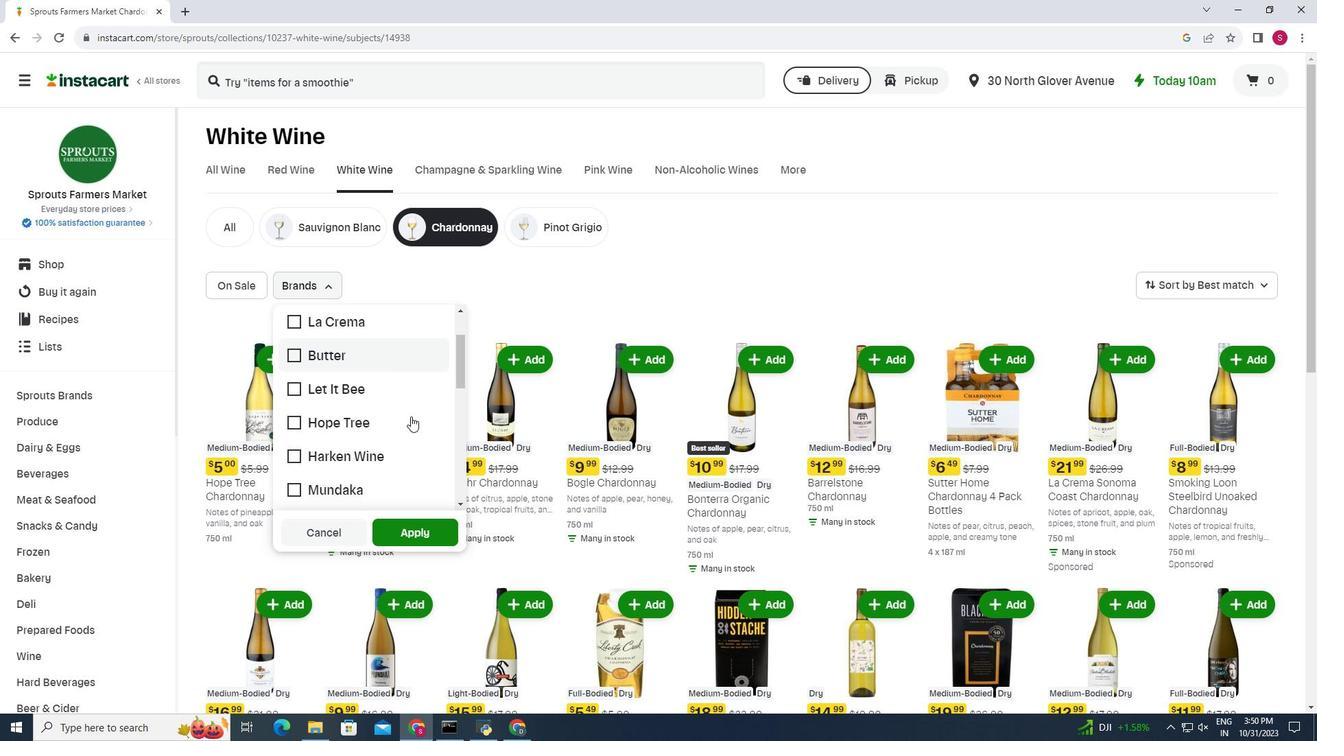 
Action: Mouse scrolled (411, 415) with delta (0, 0)
Screenshot: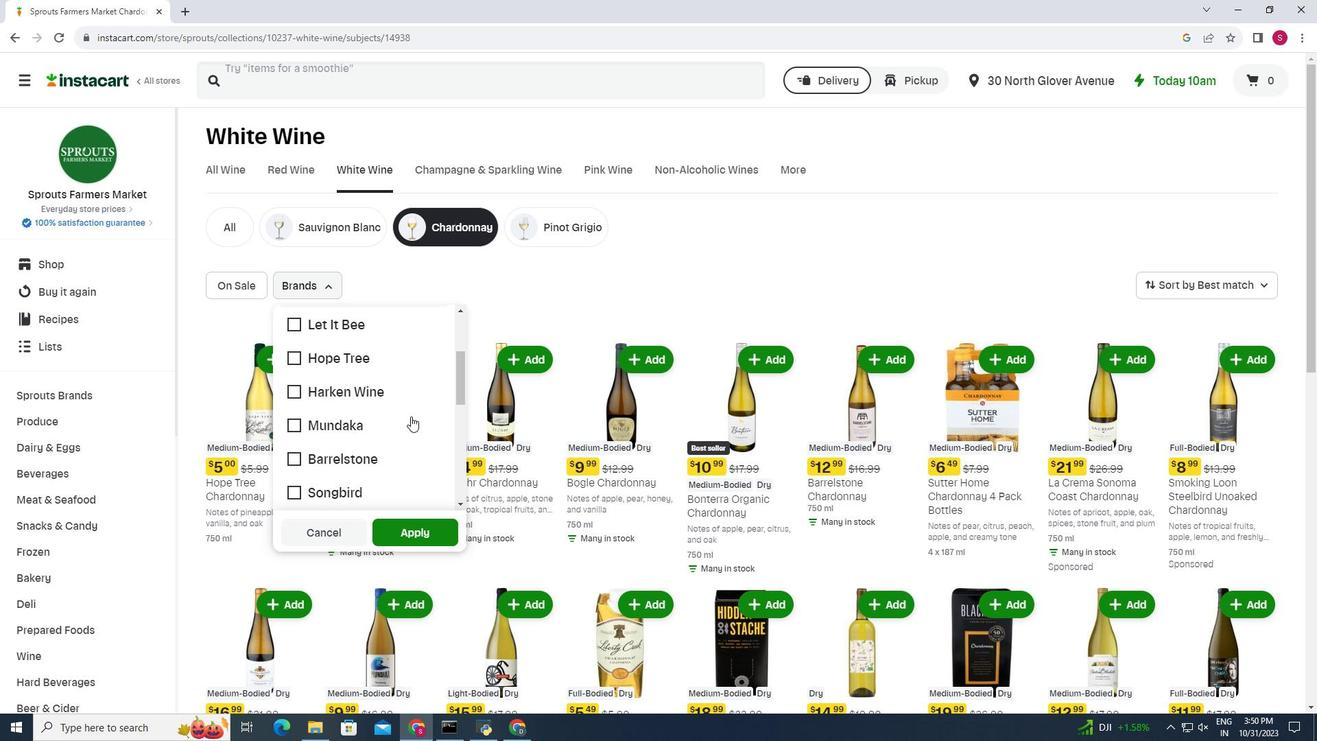 
Action: Mouse scrolled (411, 415) with delta (0, 0)
Screenshot: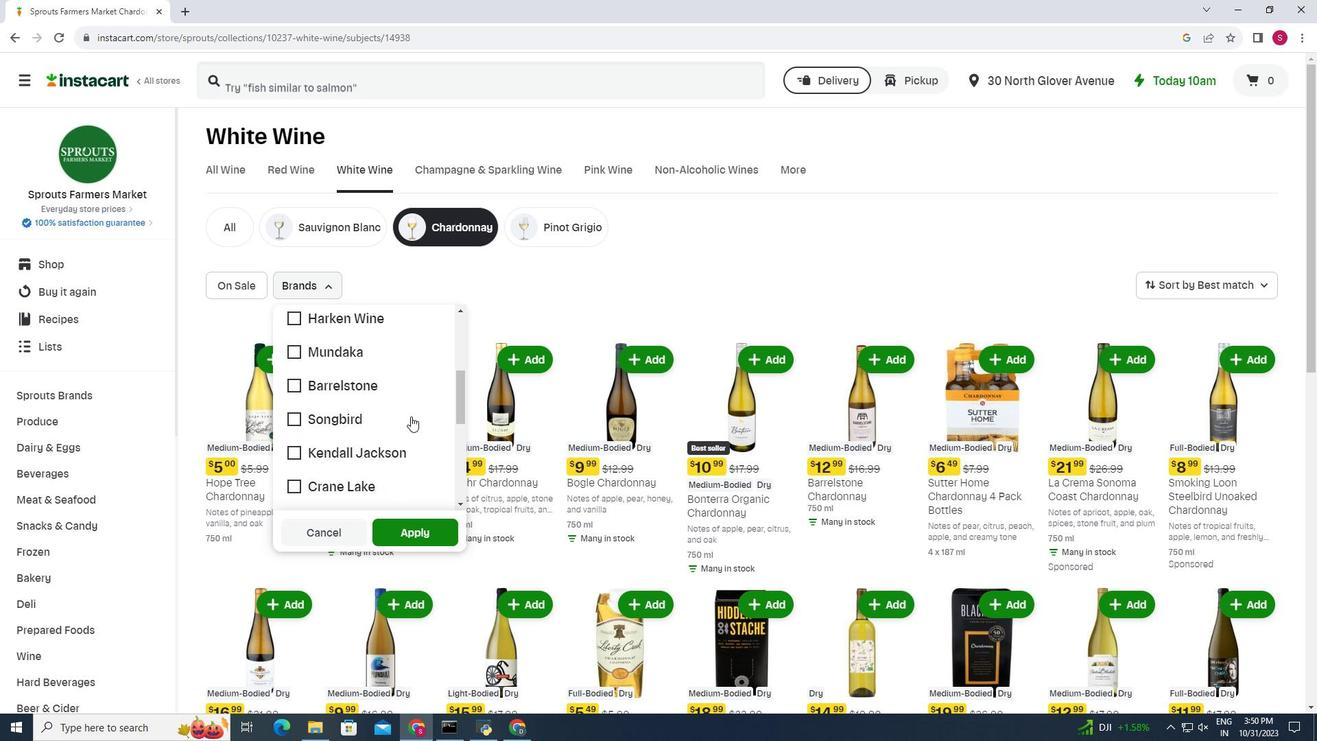 
Action: Mouse scrolled (411, 415) with delta (0, 0)
Screenshot: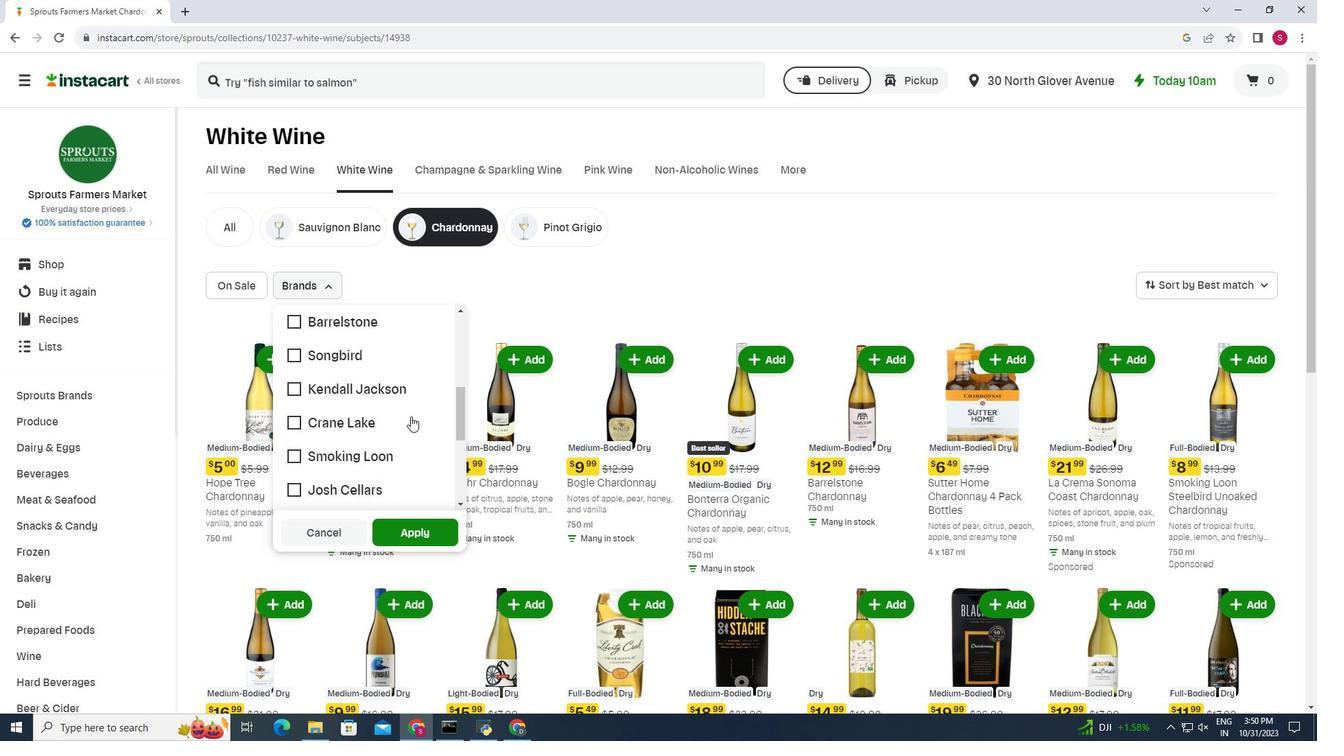 
Action: Mouse scrolled (411, 415) with delta (0, 0)
Screenshot: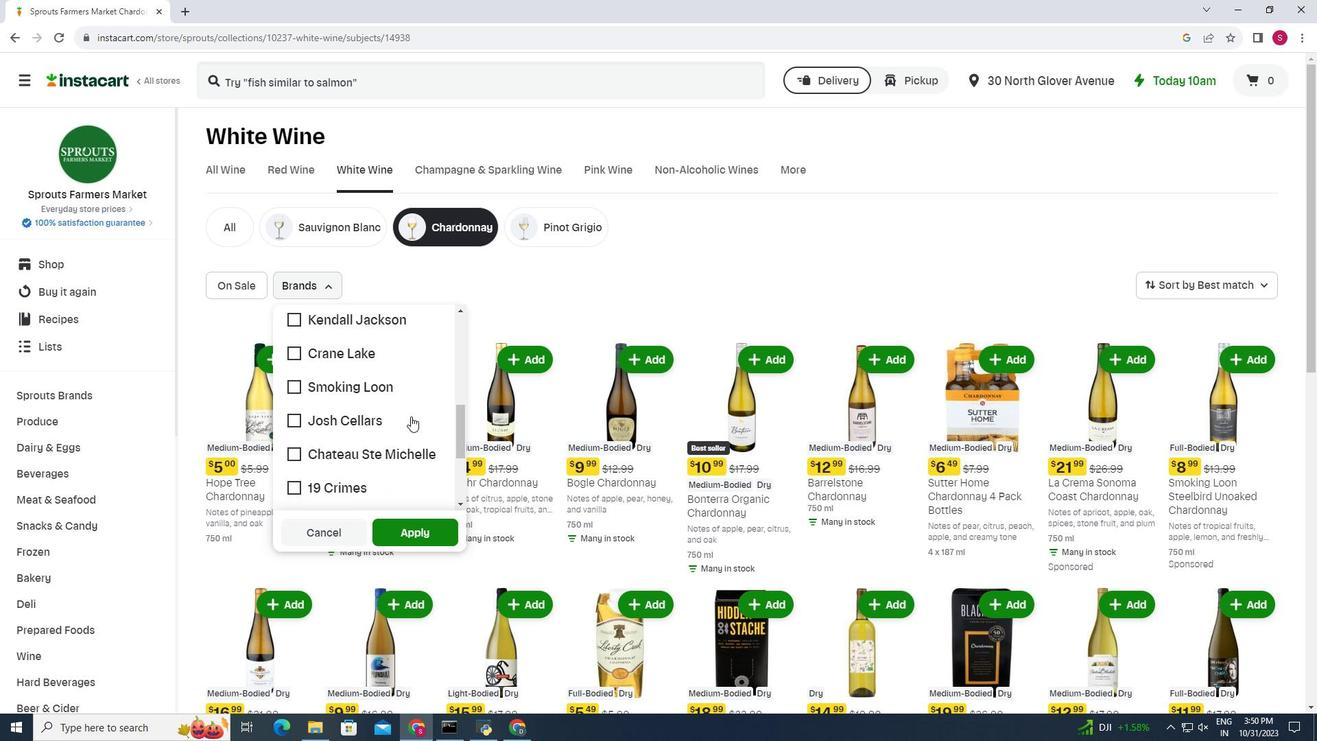 
Action: Mouse scrolled (411, 415) with delta (0, 0)
Screenshot: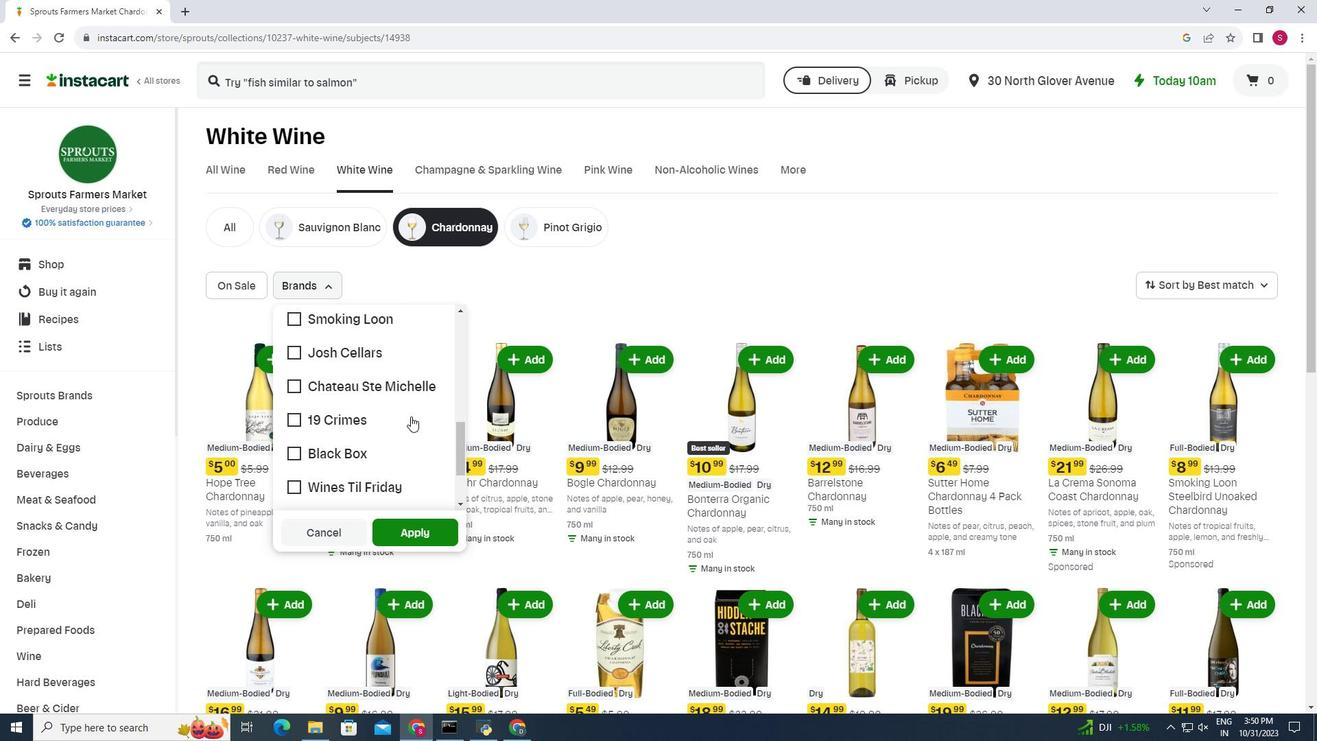 
Action: Mouse scrolled (411, 415) with delta (0, 0)
Screenshot: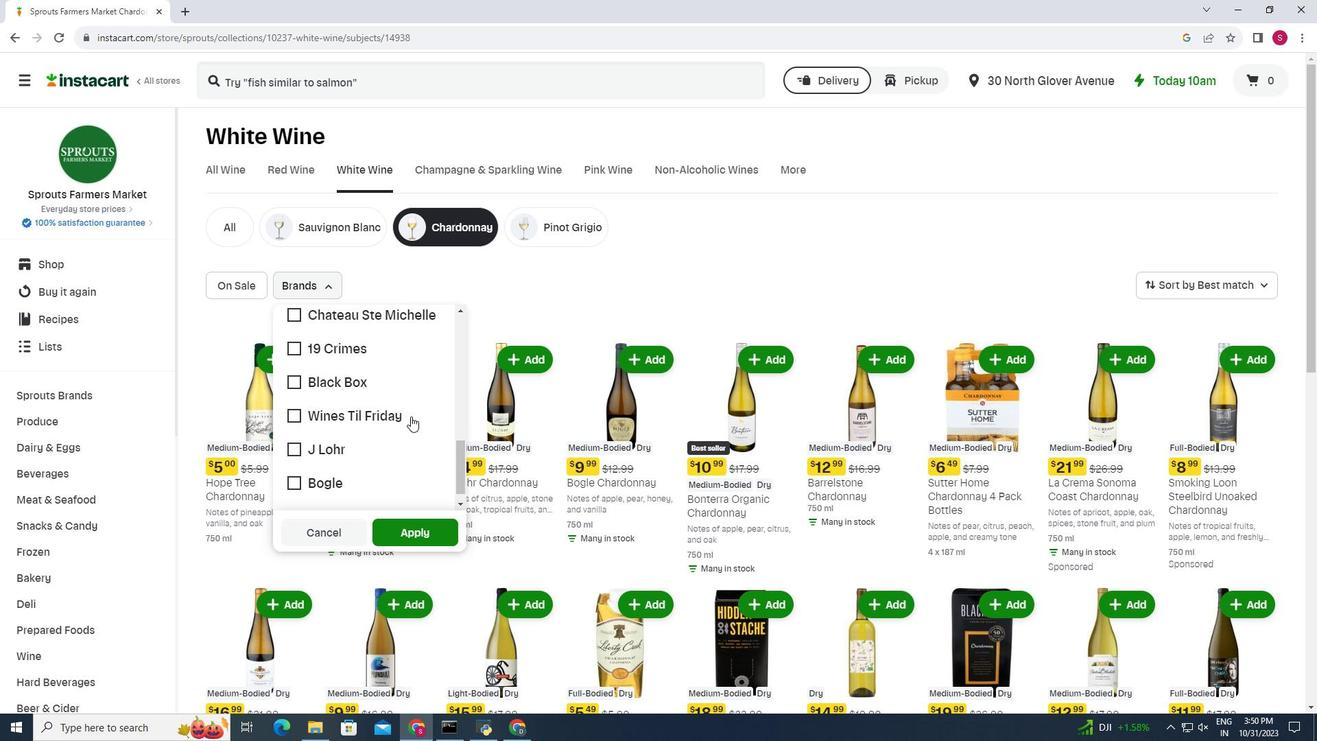 
